 Task: Check the percentage active listings of furnished in the last 5 years.
Action: Mouse moved to (866, 207)
Screenshot: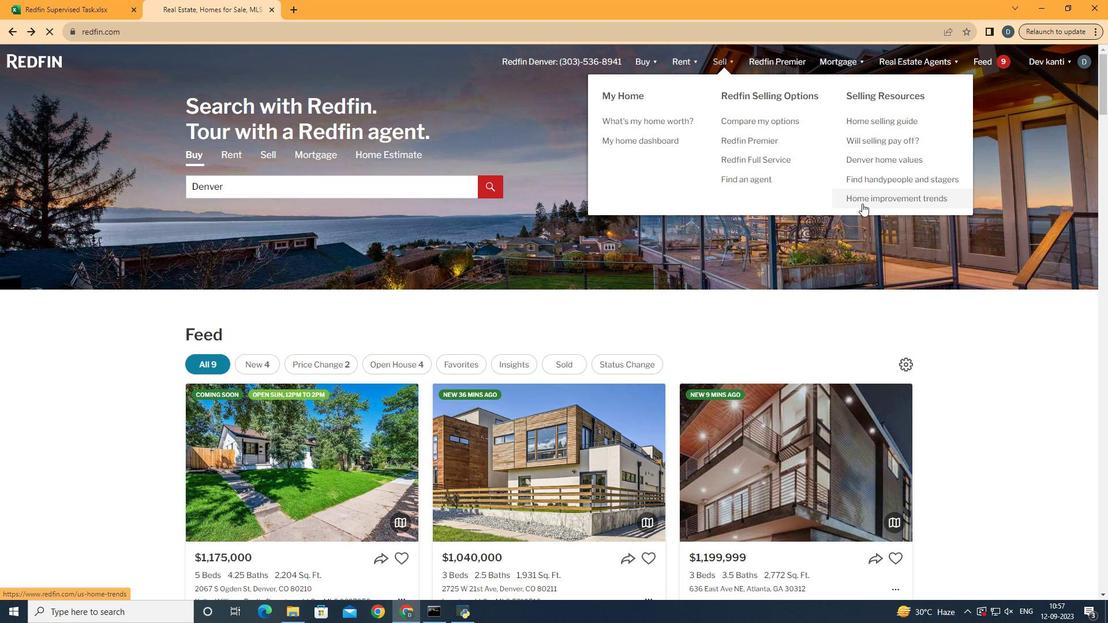 
Action: Mouse pressed left at (866, 207)
Screenshot: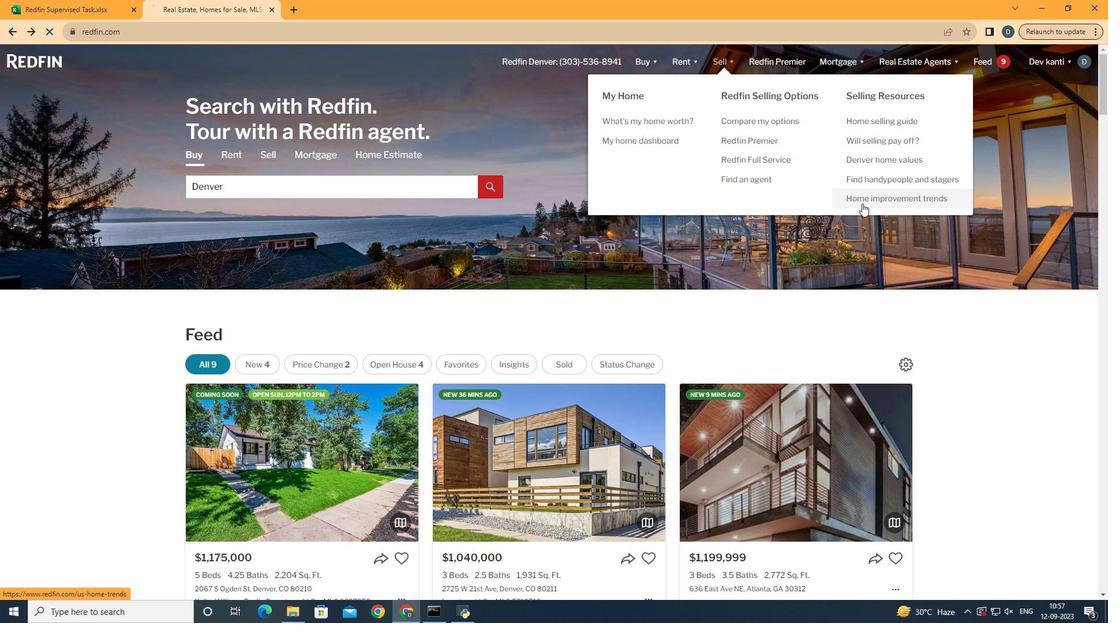 
Action: Mouse moved to (285, 224)
Screenshot: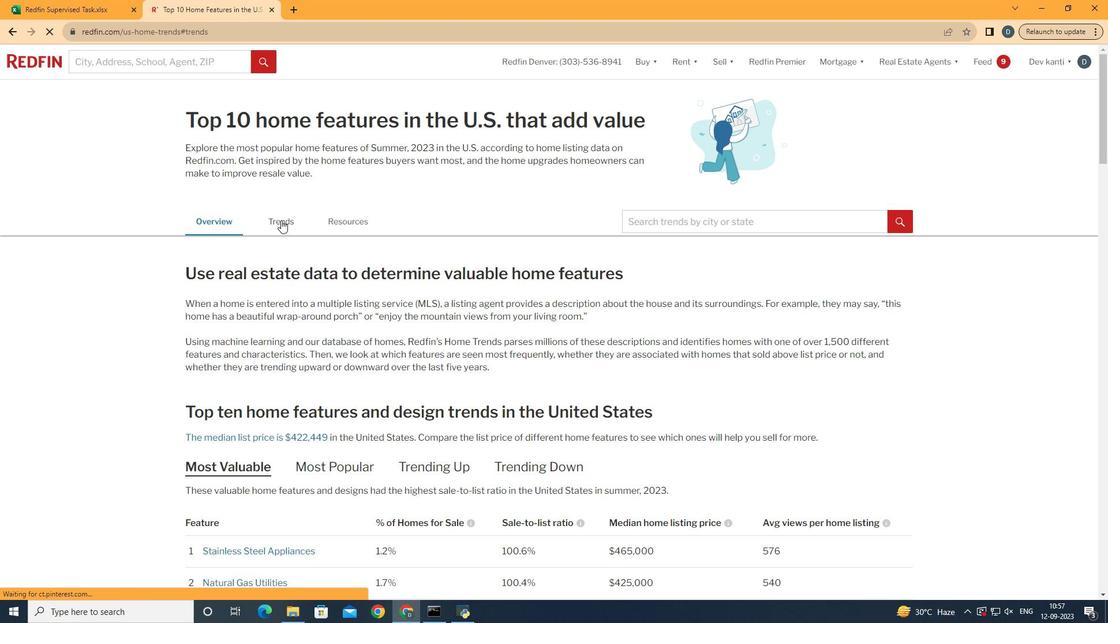 
Action: Mouse pressed left at (285, 224)
Screenshot: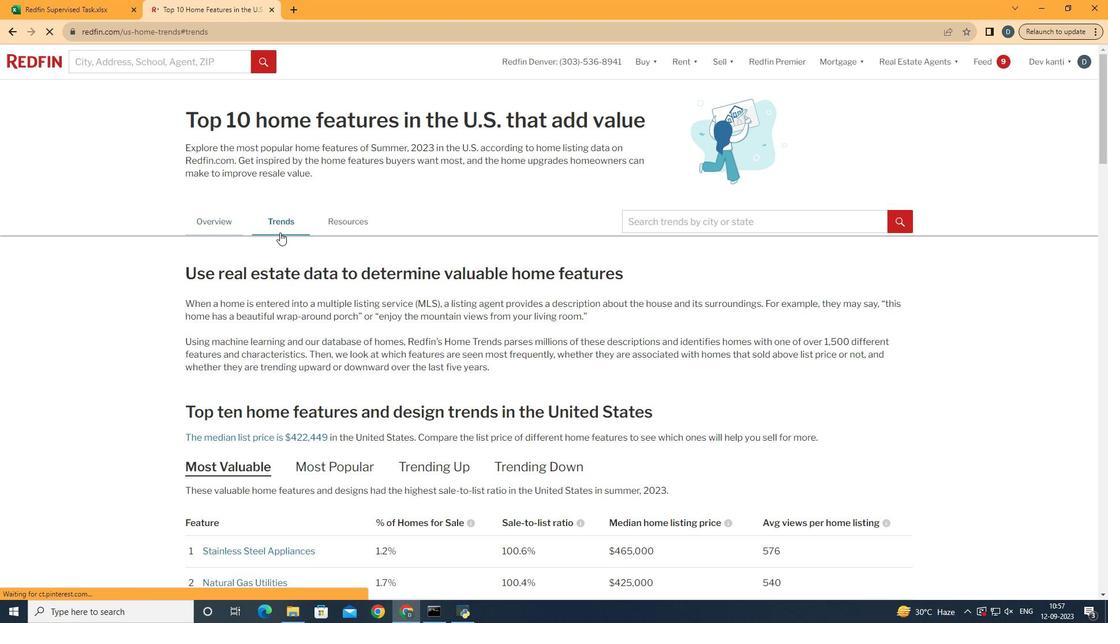 
Action: Mouse moved to (314, 315)
Screenshot: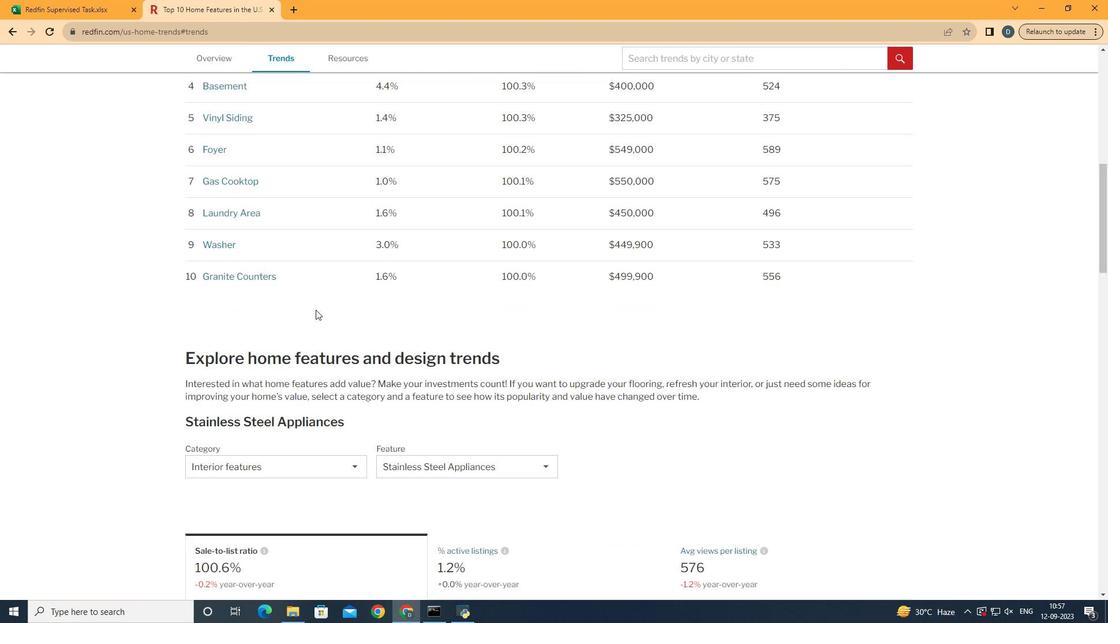 
Action: Mouse scrolled (314, 314) with delta (0, 0)
Screenshot: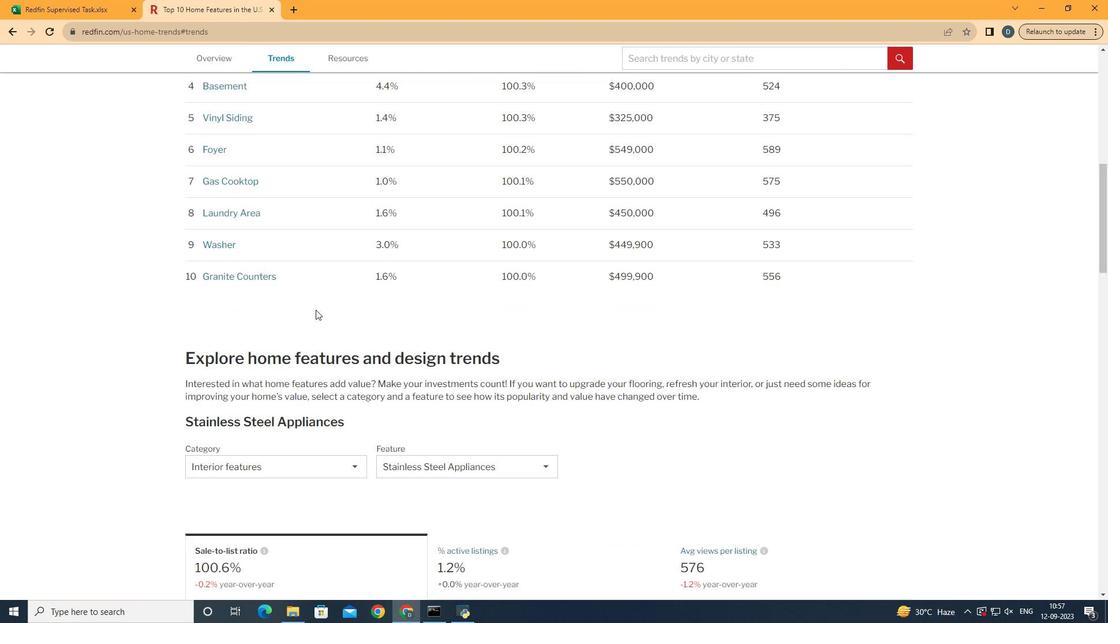 
Action: Mouse moved to (315, 315)
Screenshot: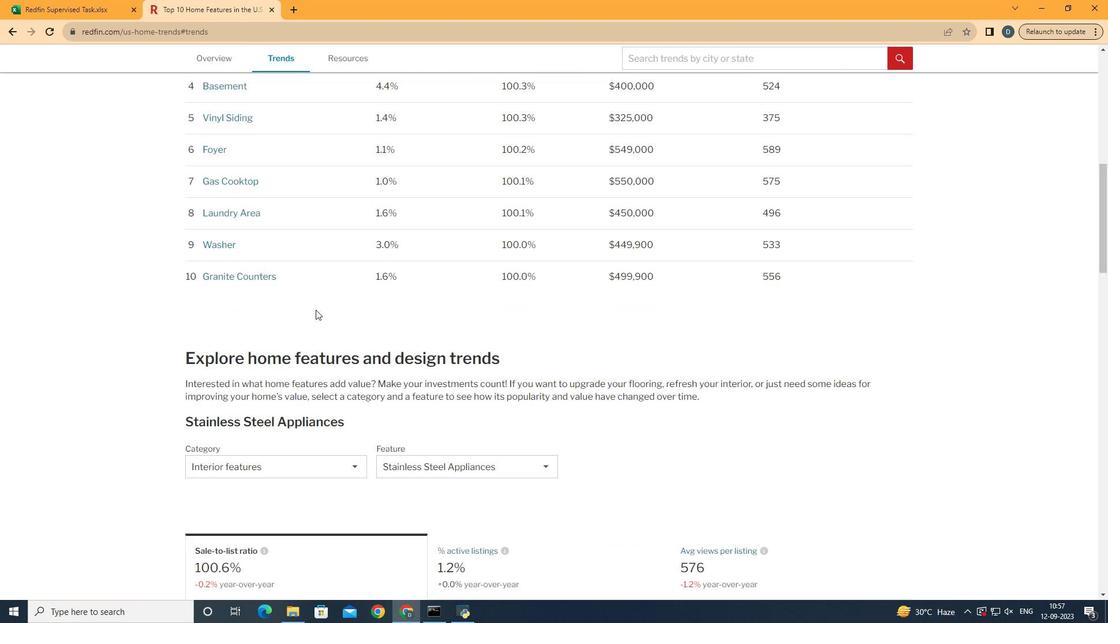 
Action: Mouse scrolled (315, 314) with delta (0, 0)
Screenshot: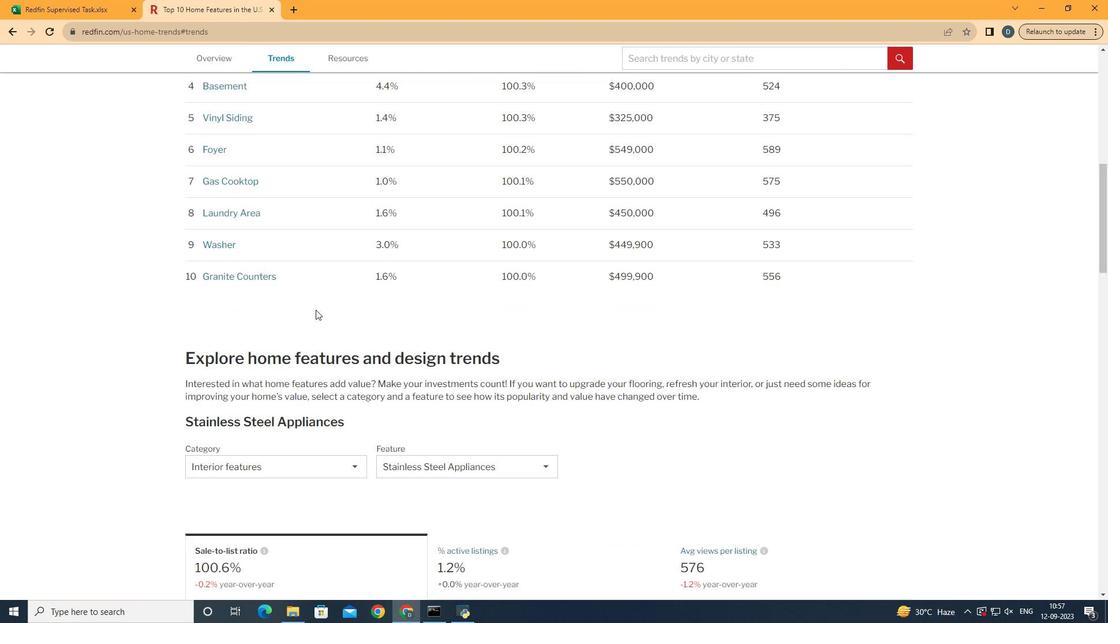 
Action: Mouse scrolled (315, 314) with delta (0, 0)
Screenshot: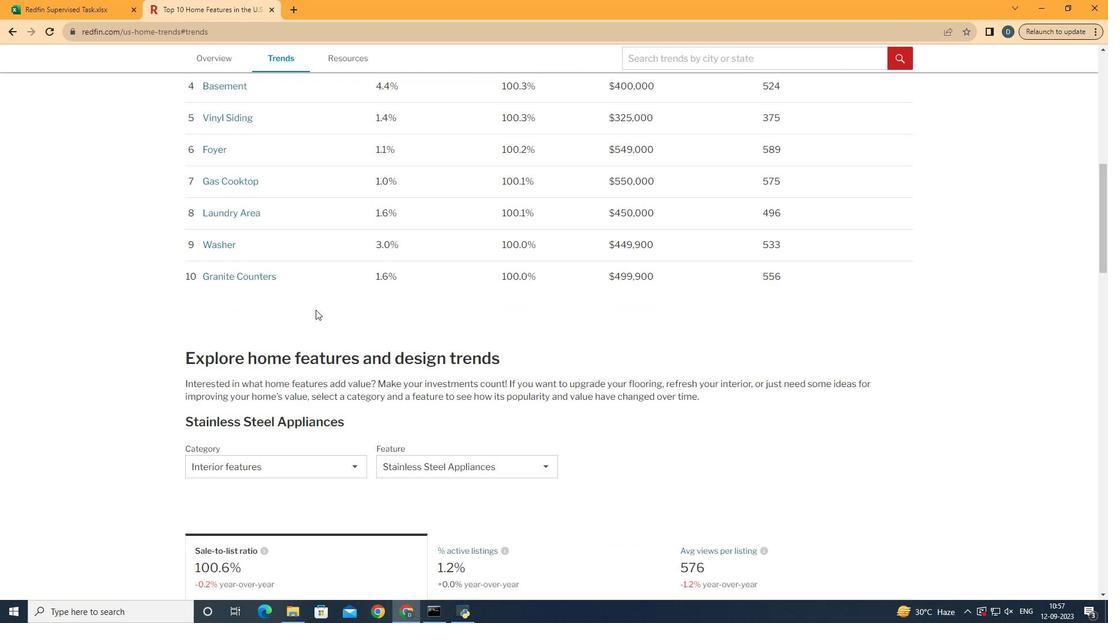 
Action: Mouse moved to (316, 315)
Screenshot: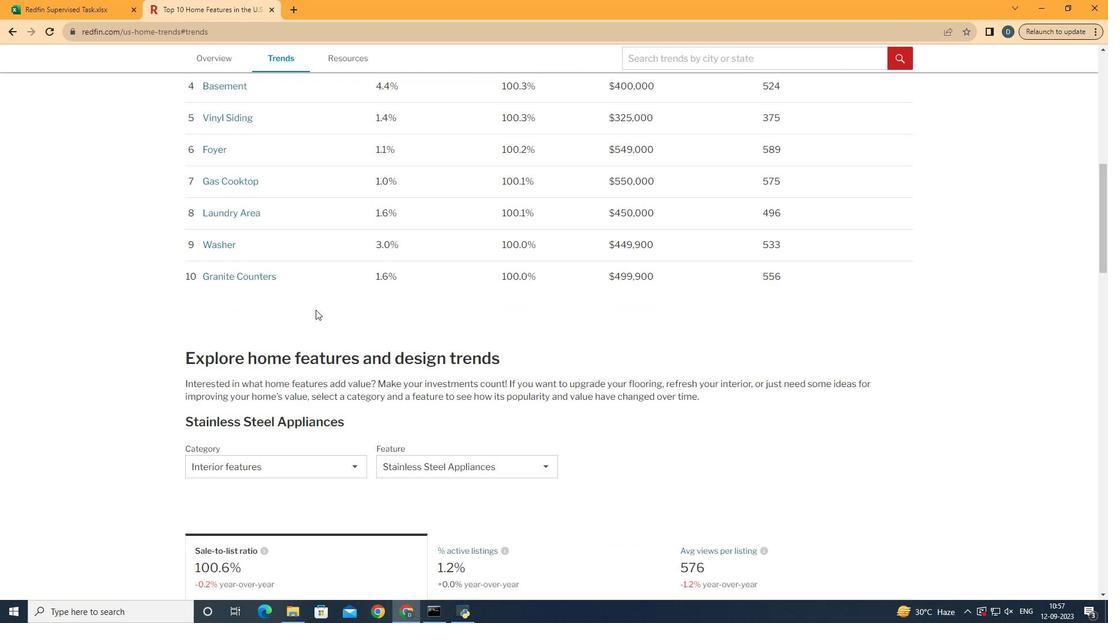 
Action: Mouse scrolled (316, 314) with delta (0, 0)
Screenshot: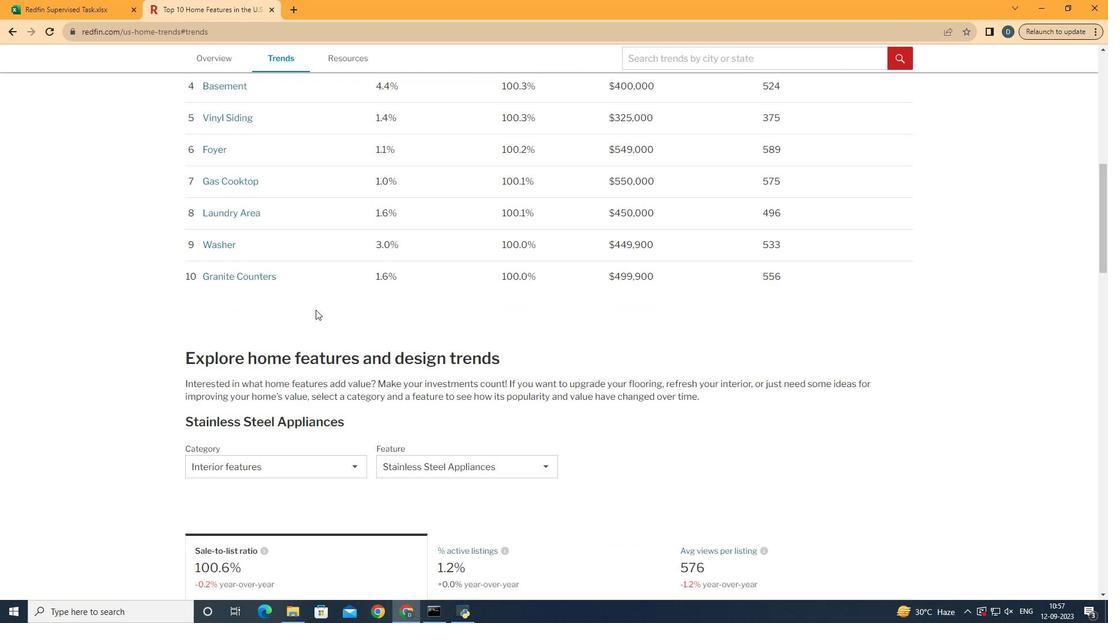 
Action: Mouse moved to (319, 314)
Screenshot: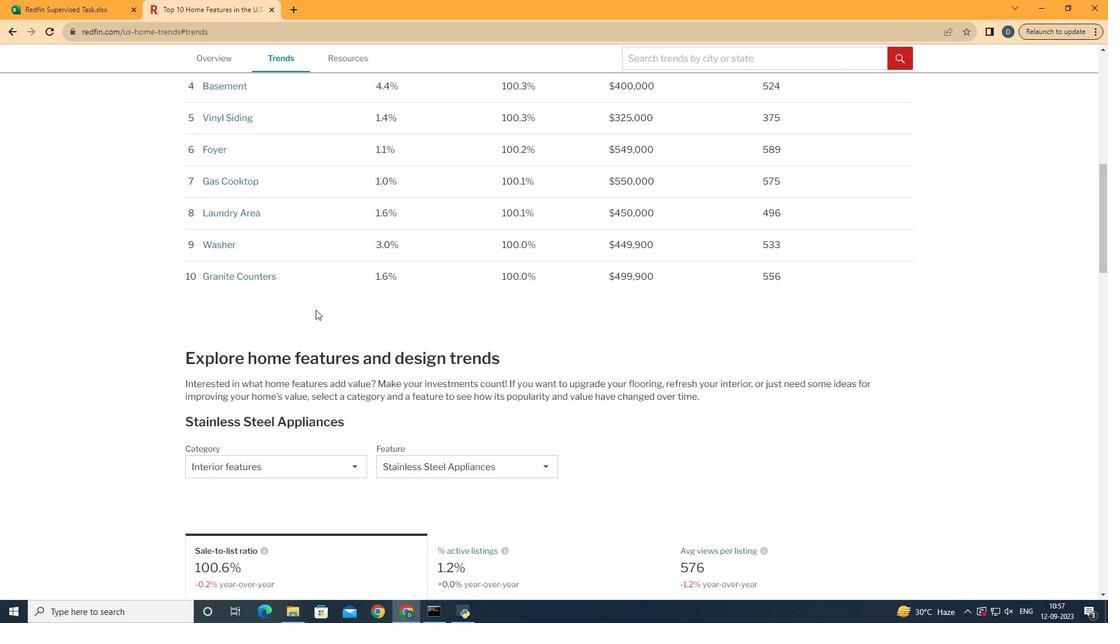 
Action: Mouse scrolled (319, 313) with delta (0, 0)
Screenshot: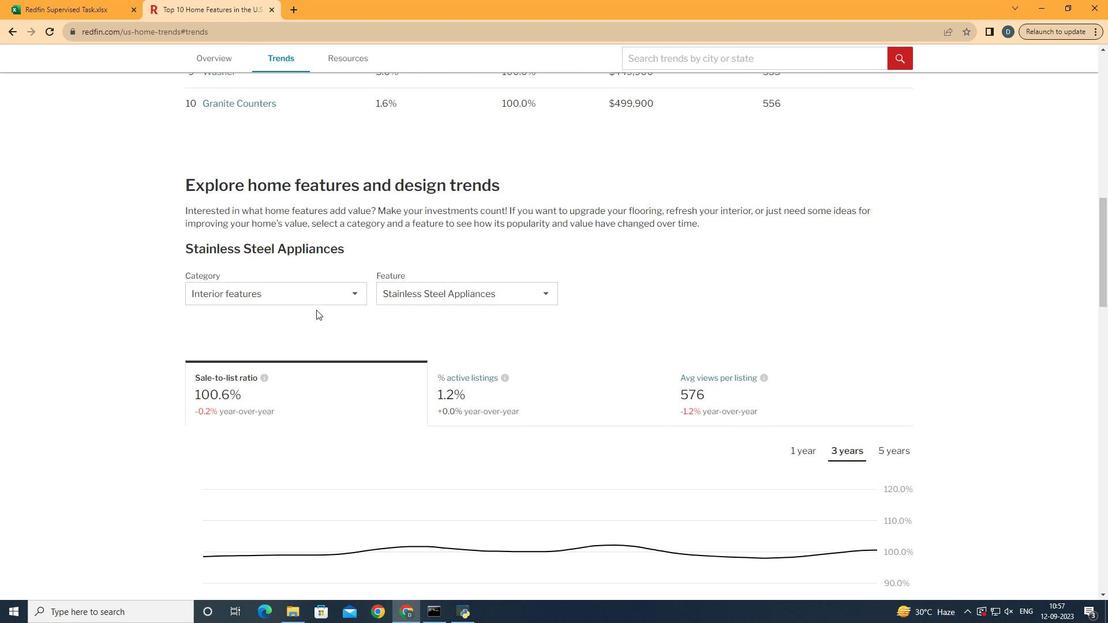 
Action: Mouse scrolled (319, 313) with delta (0, 0)
Screenshot: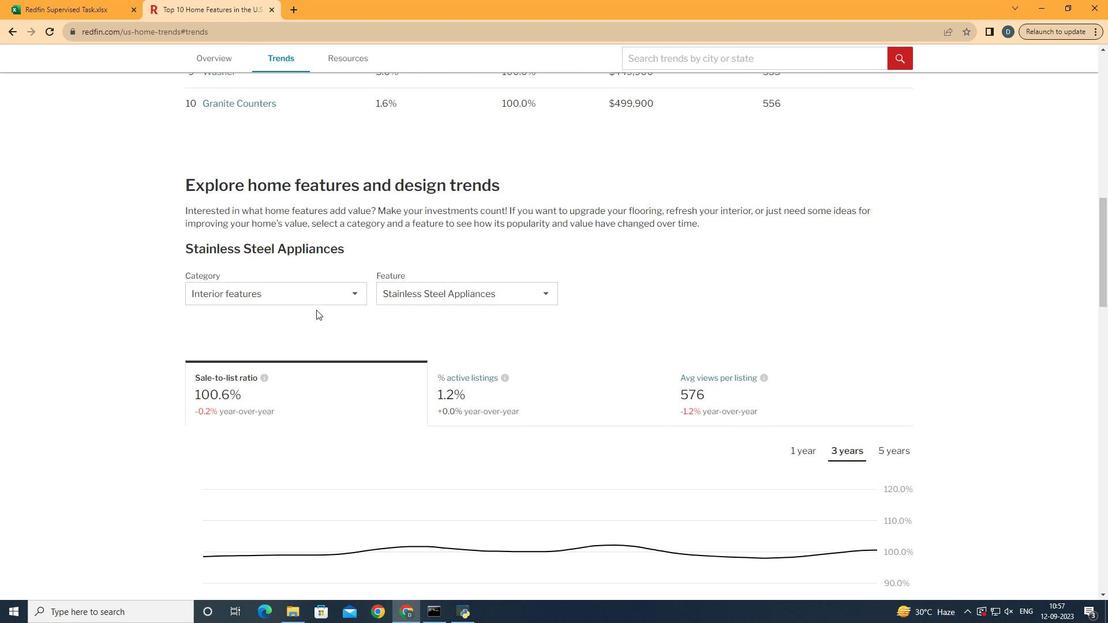 
Action: Mouse scrolled (319, 313) with delta (0, 0)
Screenshot: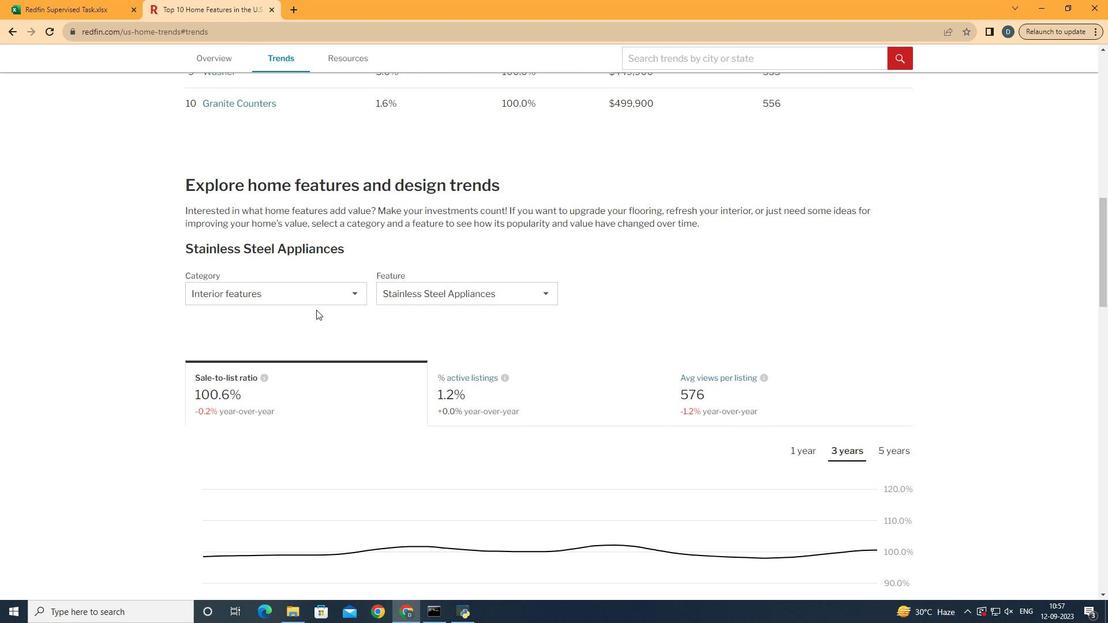 
Action: Mouse moved to (320, 305)
Screenshot: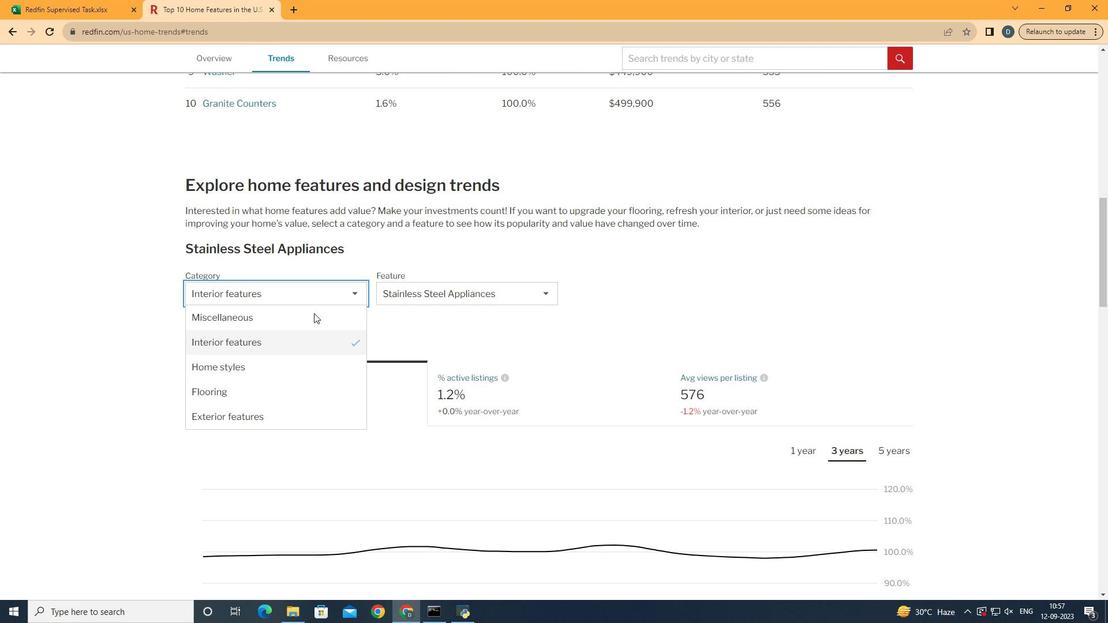 
Action: Mouse pressed left at (320, 305)
Screenshot: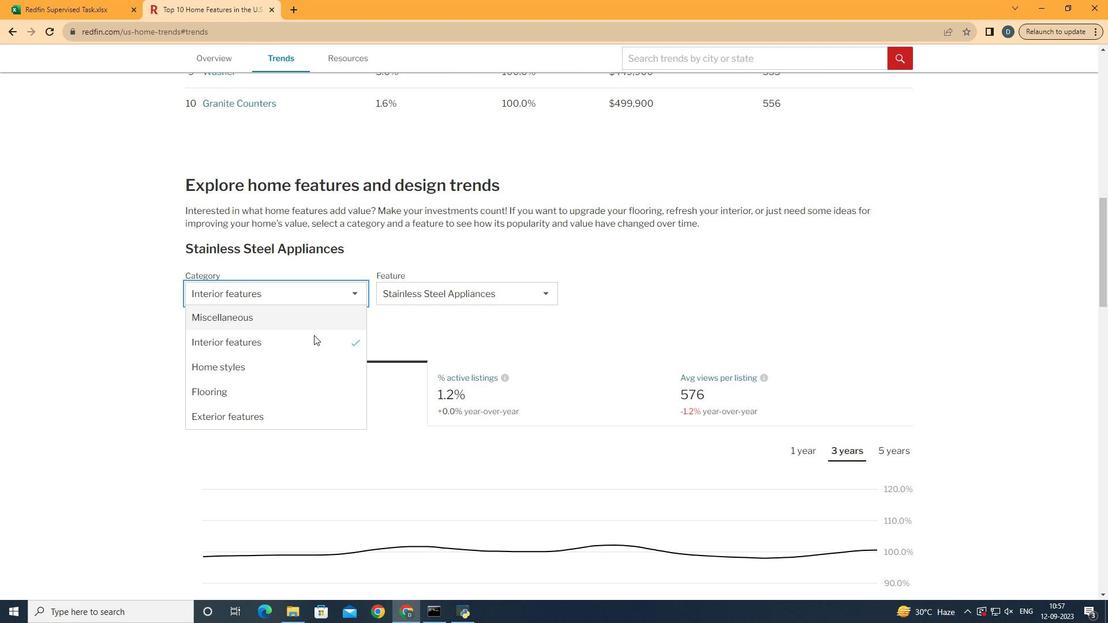 
Action: Mouse moved to (318, 346)
Screenshot: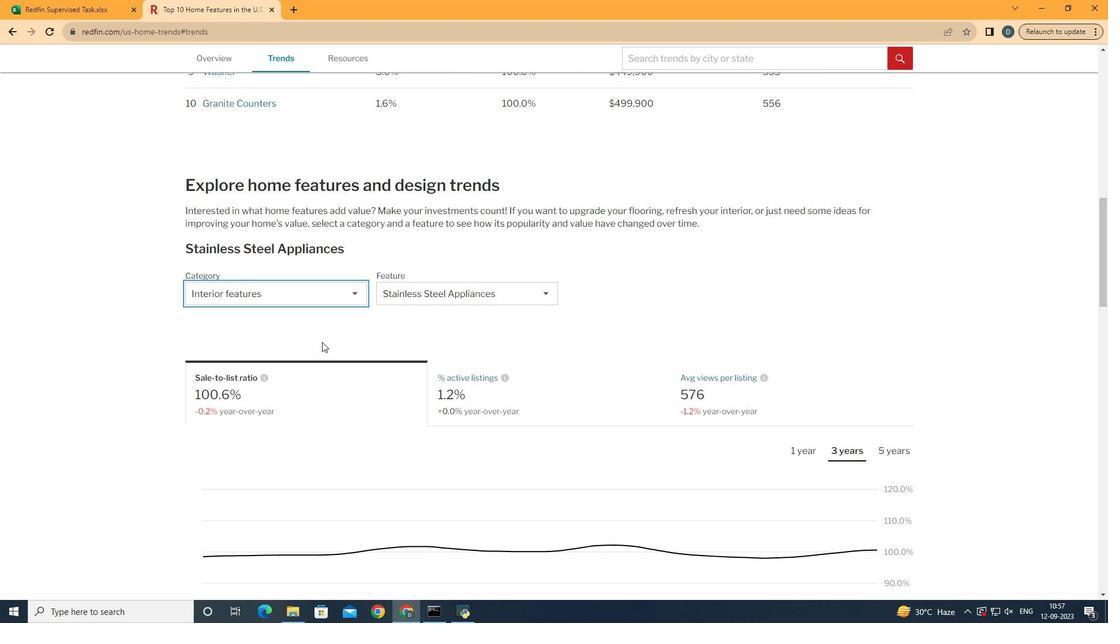 
Action: Mouse pressed left at (318, 346)
Screenshot: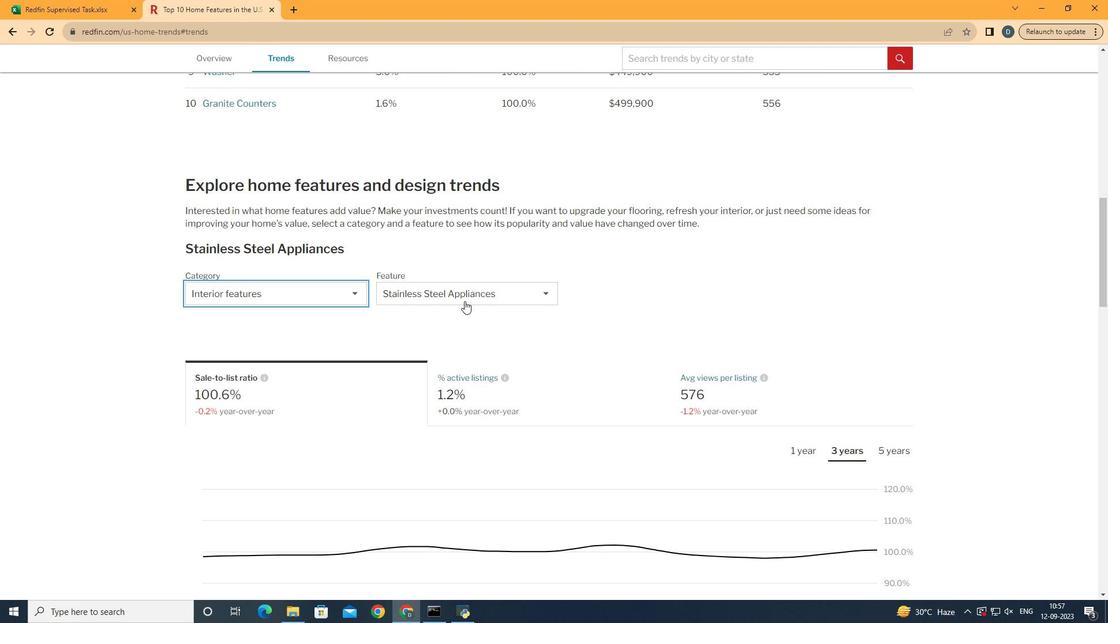 
Action: Mouse moved to (470, 304)
Screenshot: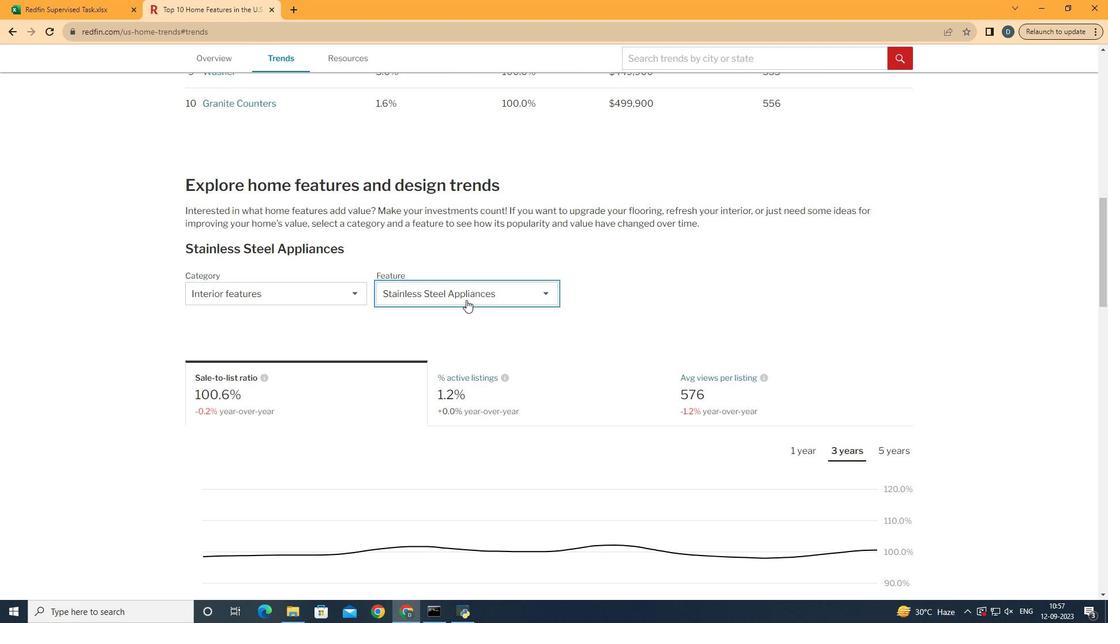 
Action: Mouse pressed left at (470, 304)
Screenshot: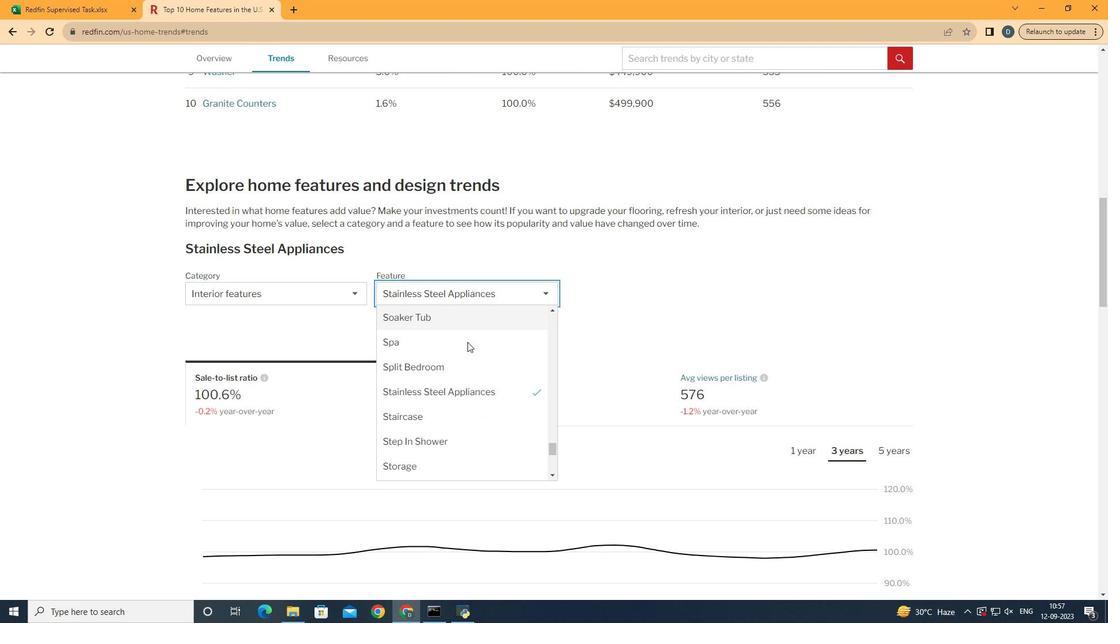 
Action: Mouse moved to (474, 375)
Screenshot: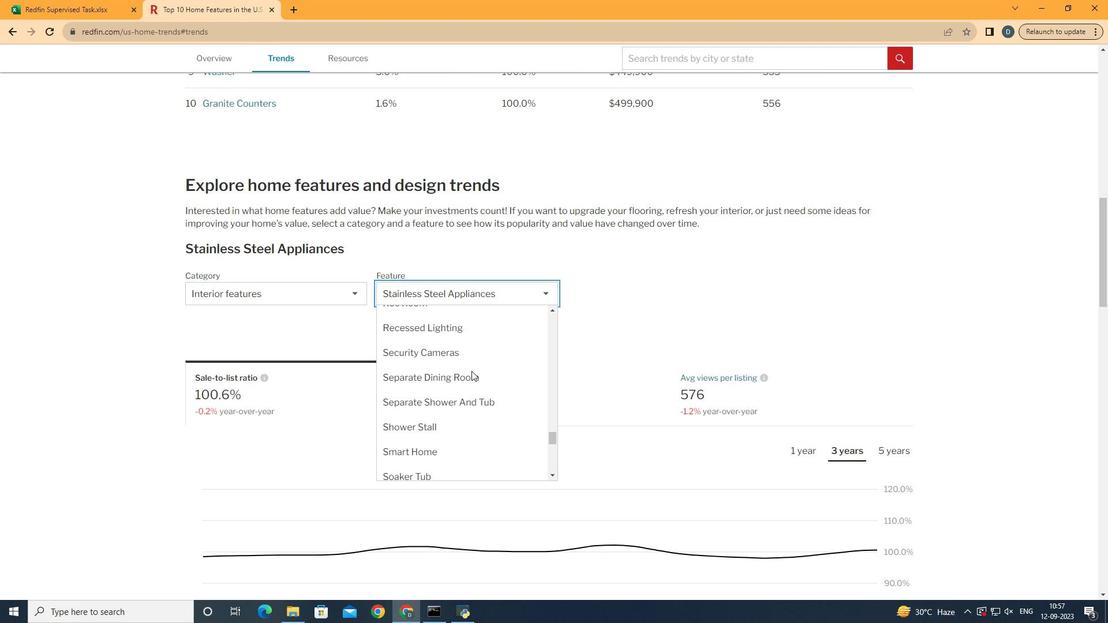 
Action: Mouse scrolled (474, 375) with delta (0, 0)
Screenshot: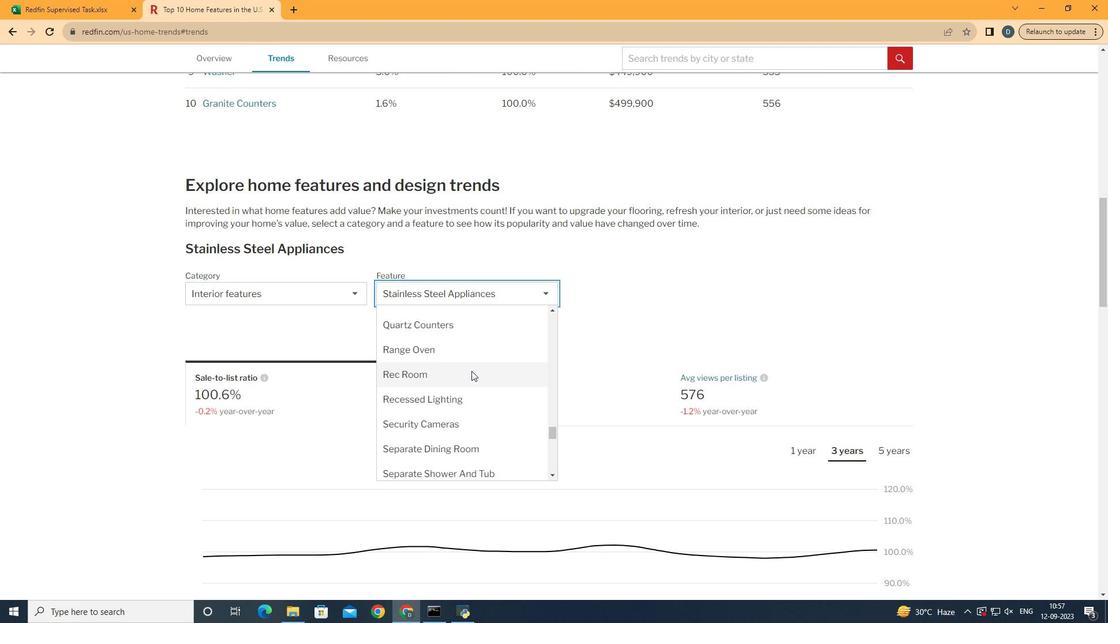 
Action: Mouse scrolled (474, 375) with delta (0, 0)
Screenshot: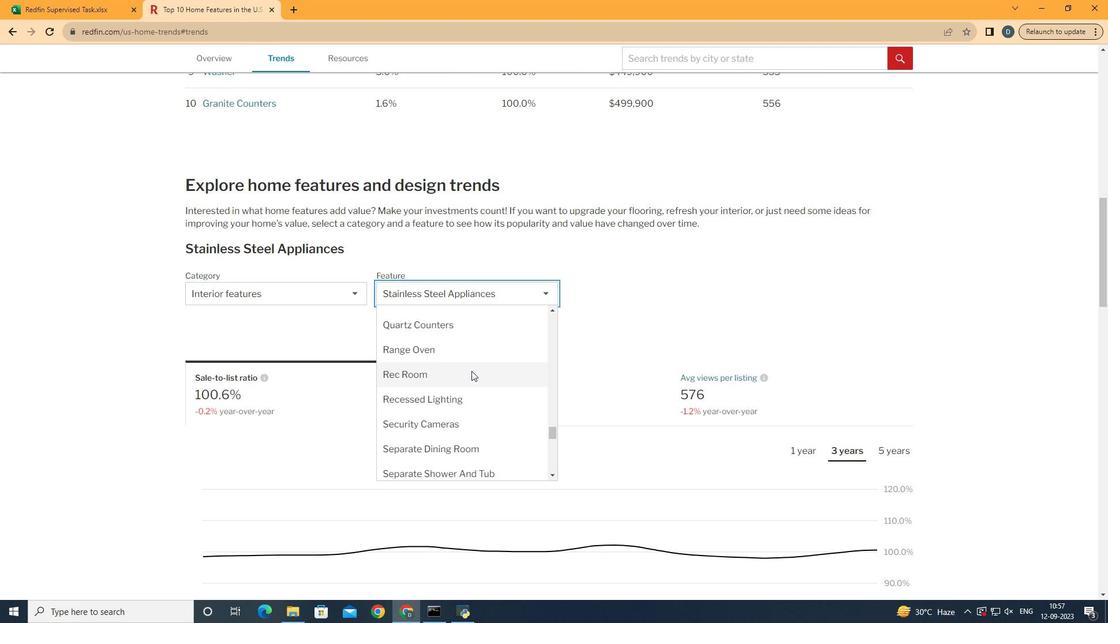
Action: Mouse scrolled (474, 375) with delta (0, 0)
Screenshot: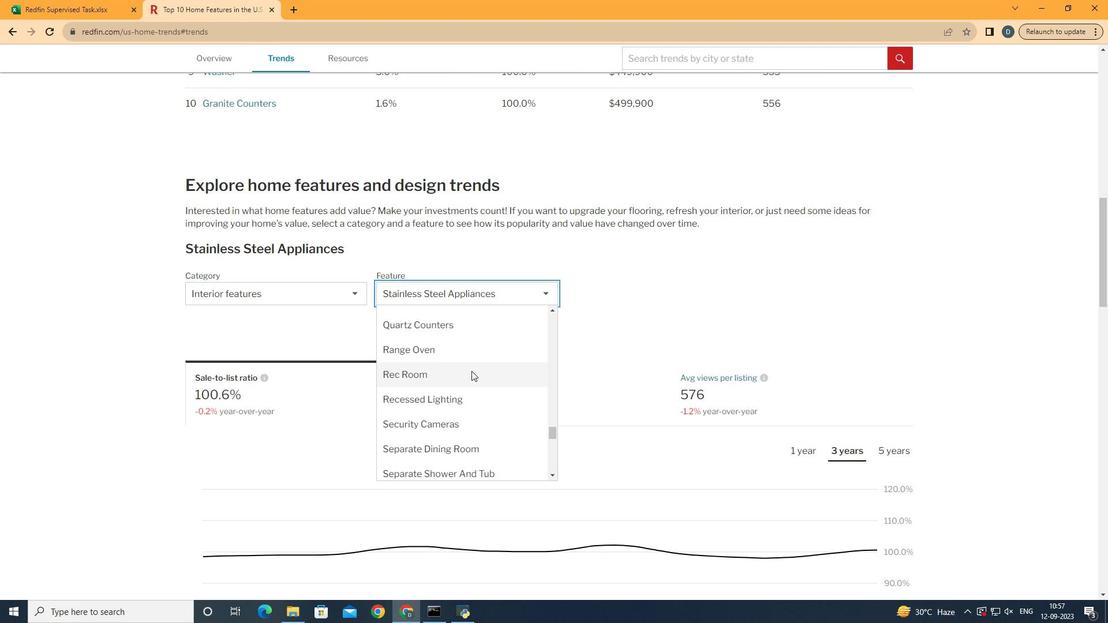 
Action: Mouse scrolled (474, 375) with delta (0, 0)
Screenshot: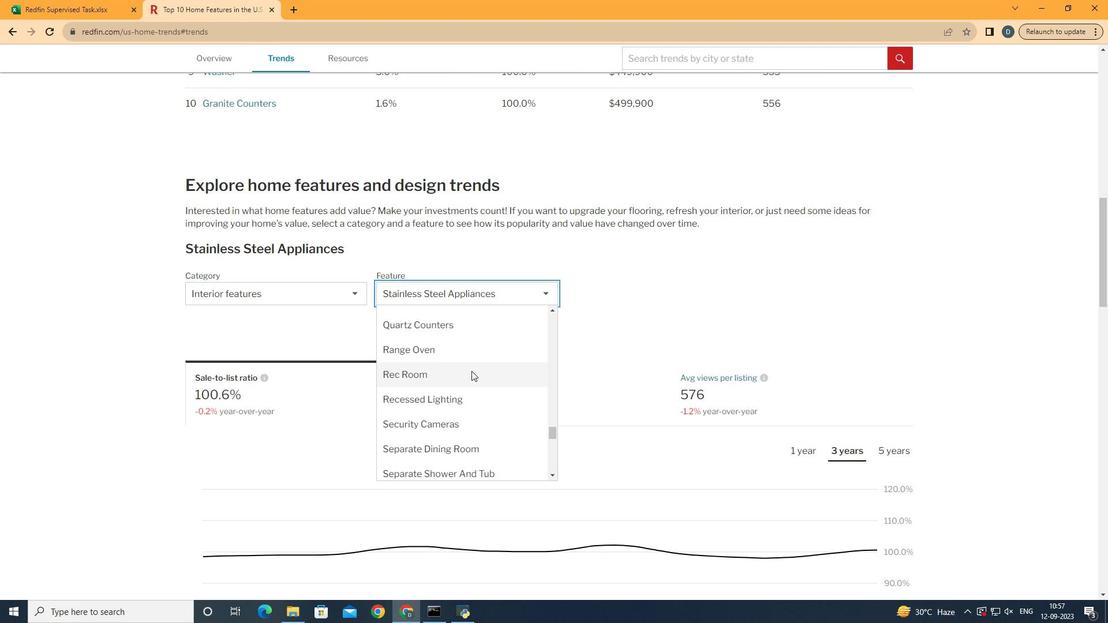 
Action: Mouse moved to (475, 375)
Screenshot: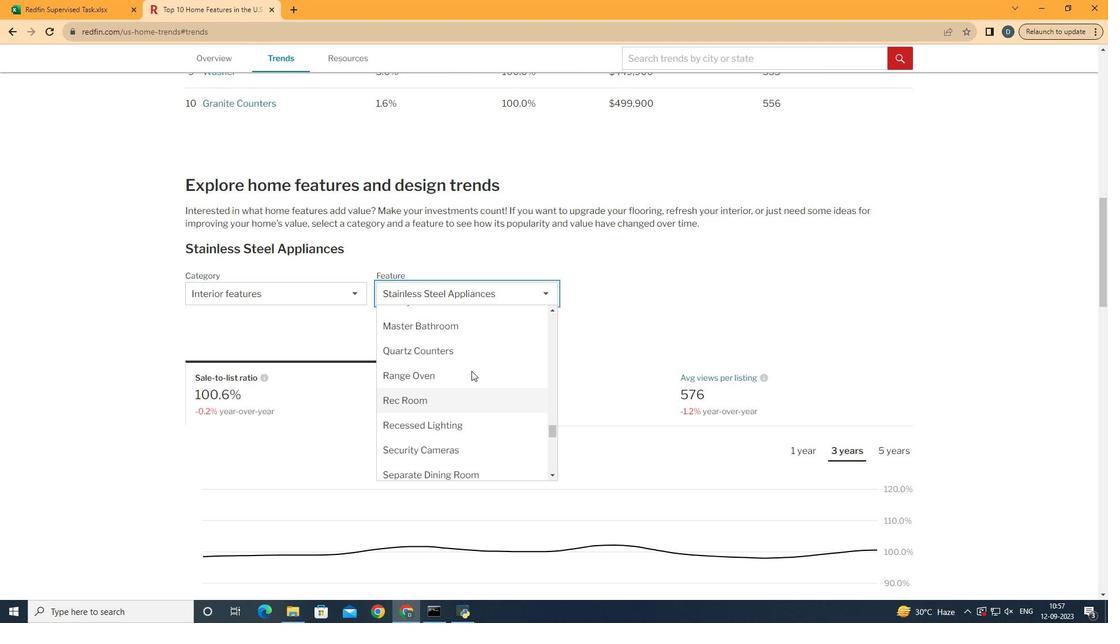
Action: Mouse scrolled (475, 375) with delta (0, 0)
Screenshot: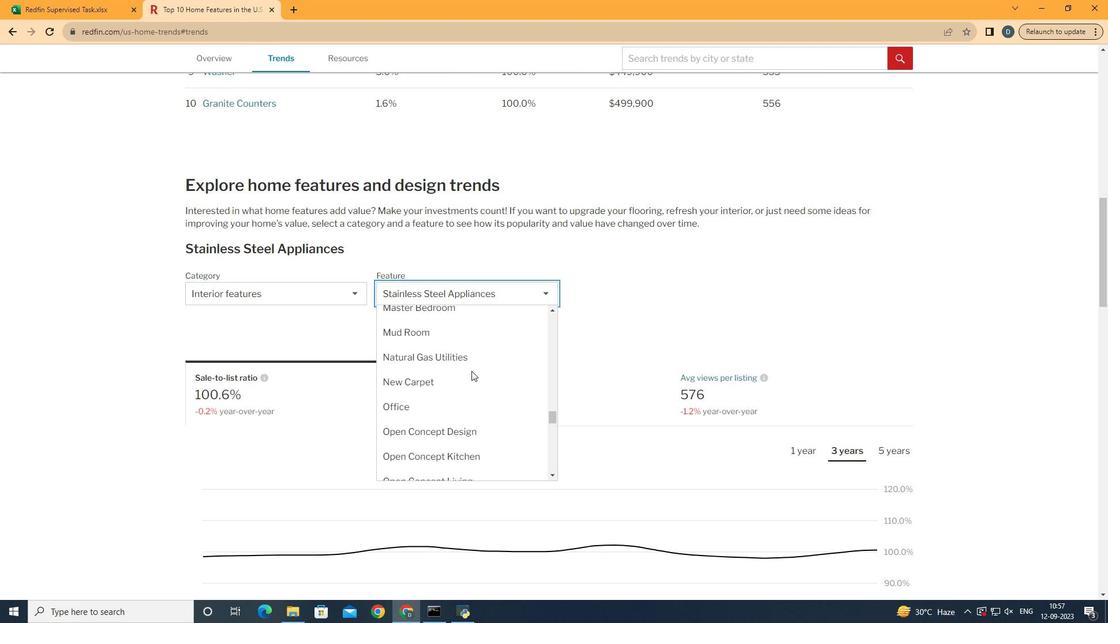 
Action: Mouse scrolled (475, 375) with delta (0, 0)
Screenshot: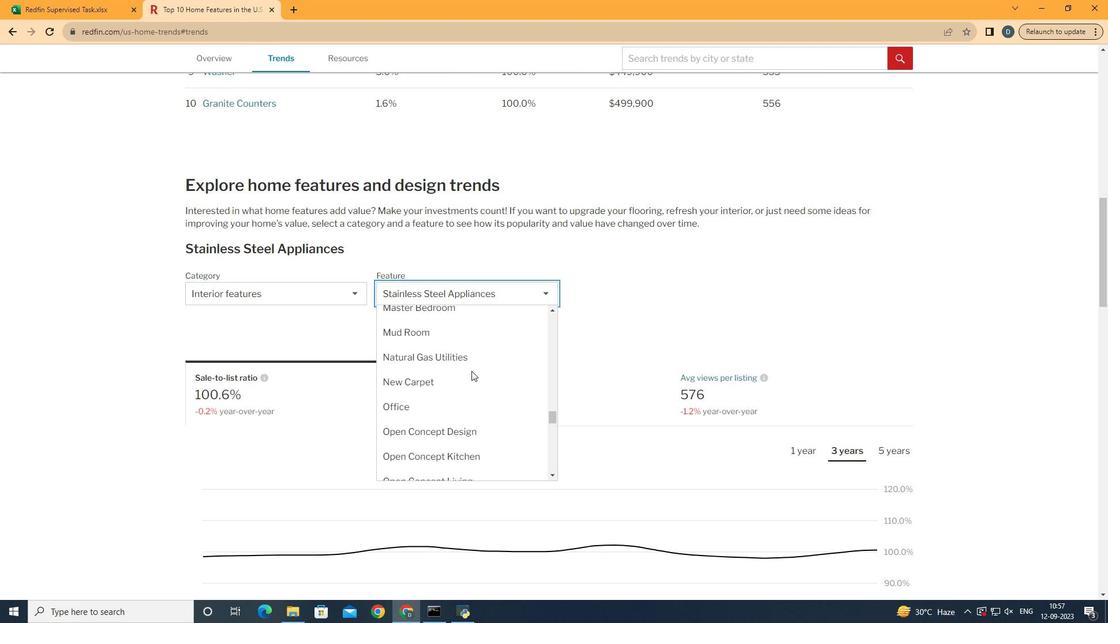 
Action: Mouse scrolled (475, 375) with delta (0, 0)
Screenshot: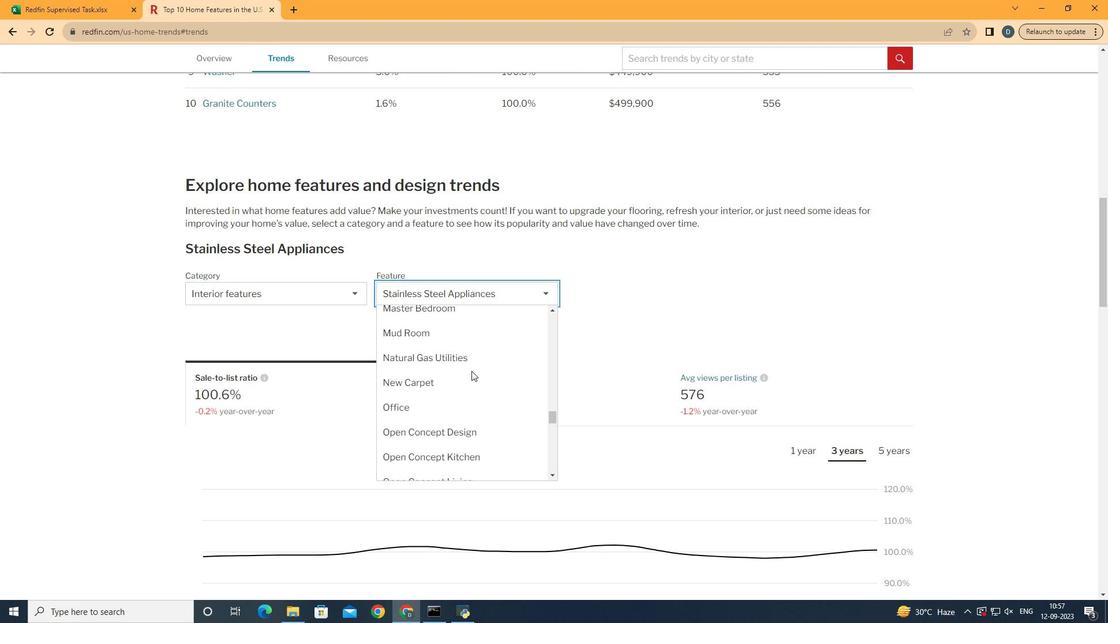 
Action: Mouse scrolled (475, 375) with delta (0, 0)
Screenshot: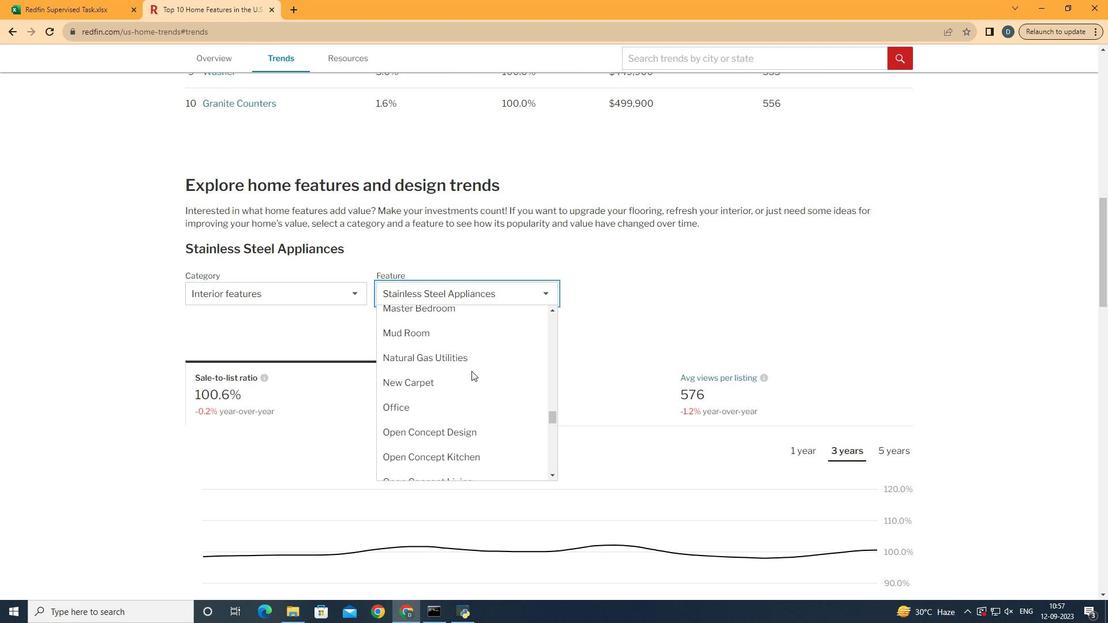
Action: Mouse scrolled (475, 375) with delta (0, 0)
Screenshot: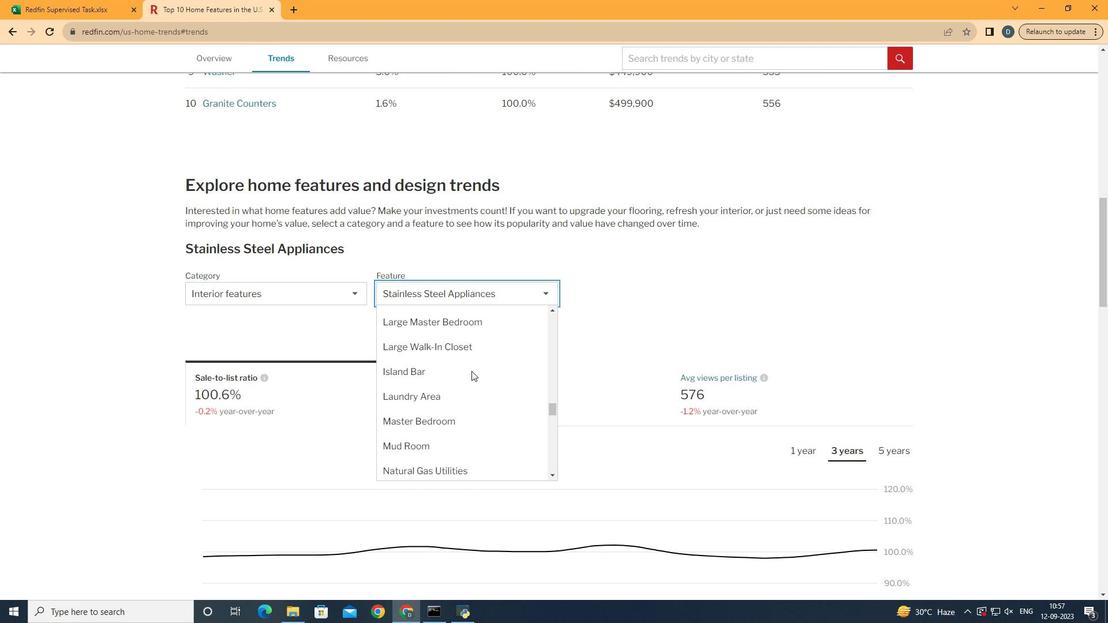 
Action: Mouse scrolled (475, 375) with delta (0, 0)
Screenshot: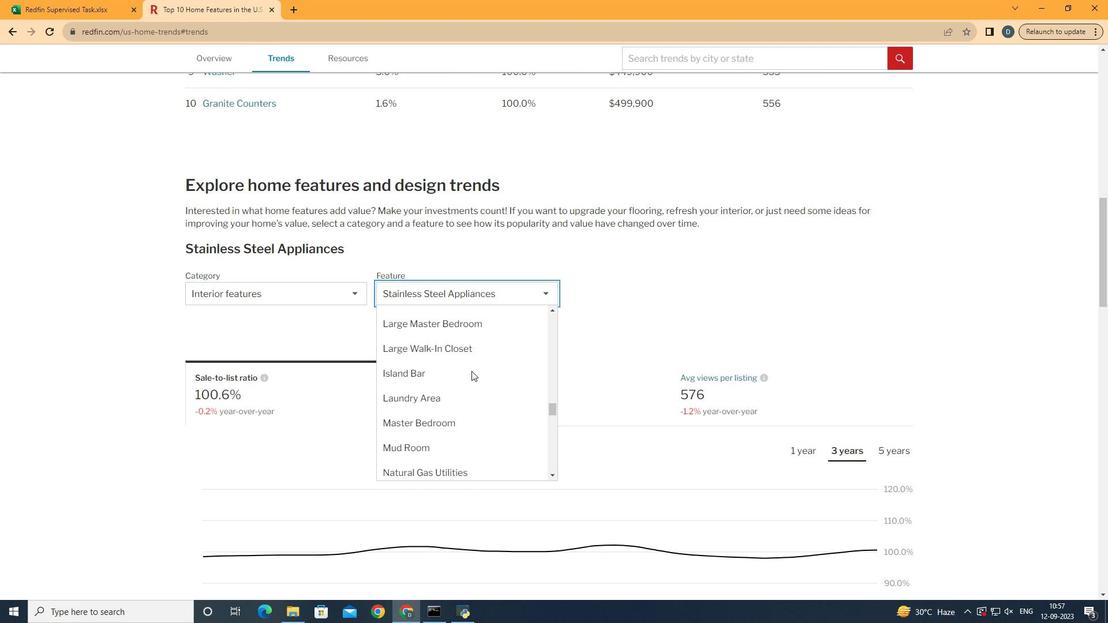 
Action: Mouse moved to (475, 375)
Screenshot: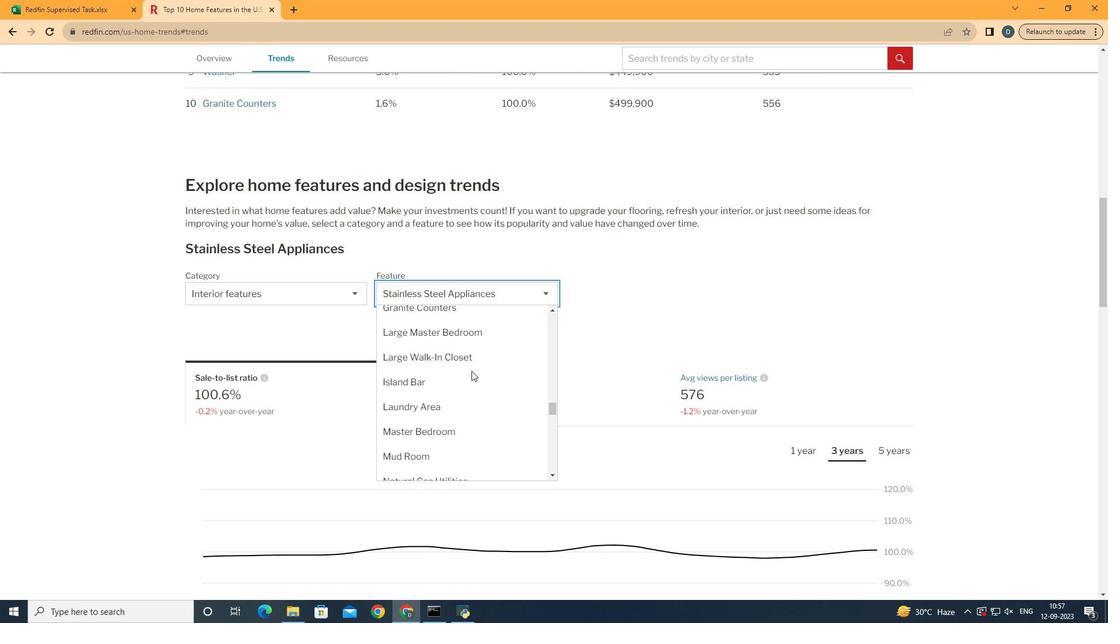 
Action: Mouse scrolled (475, 375) with delta (0, 0)
Screenshot: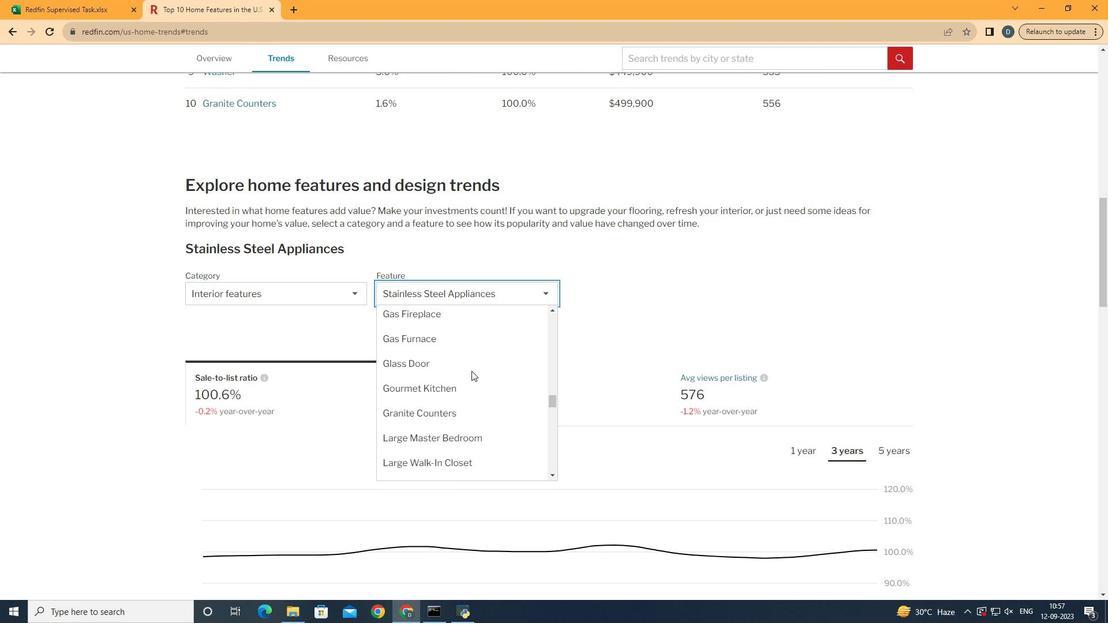
Action: Mouse scrolled (475, 375) with delta (0, 0)
Screenshot: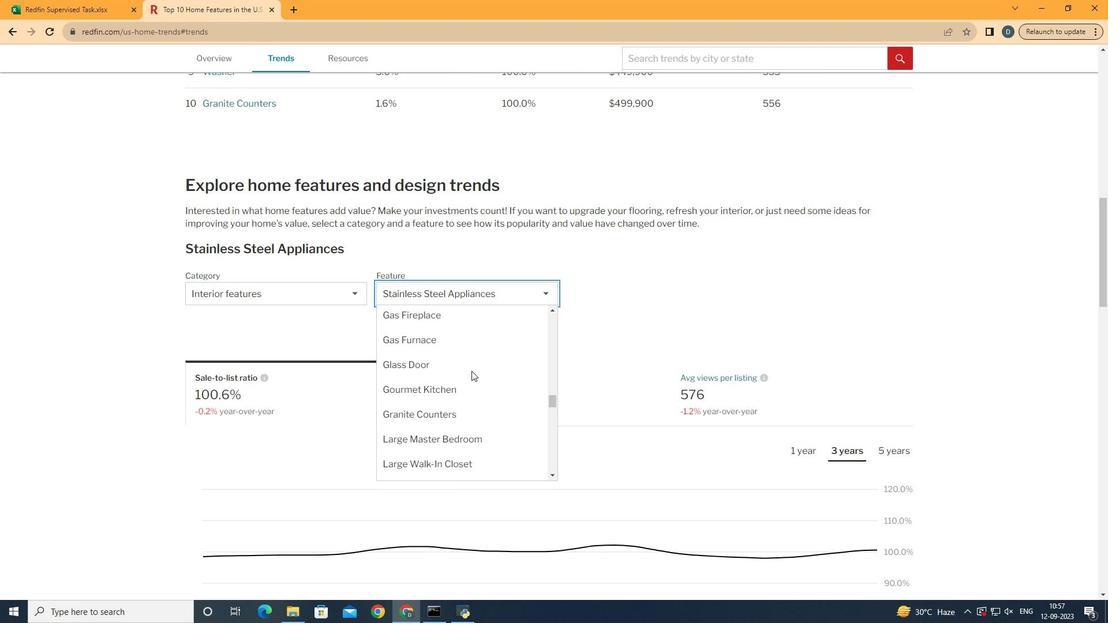 
Action: Mouse scrolled (475, 375) with delta (0, 0)
Screenshot: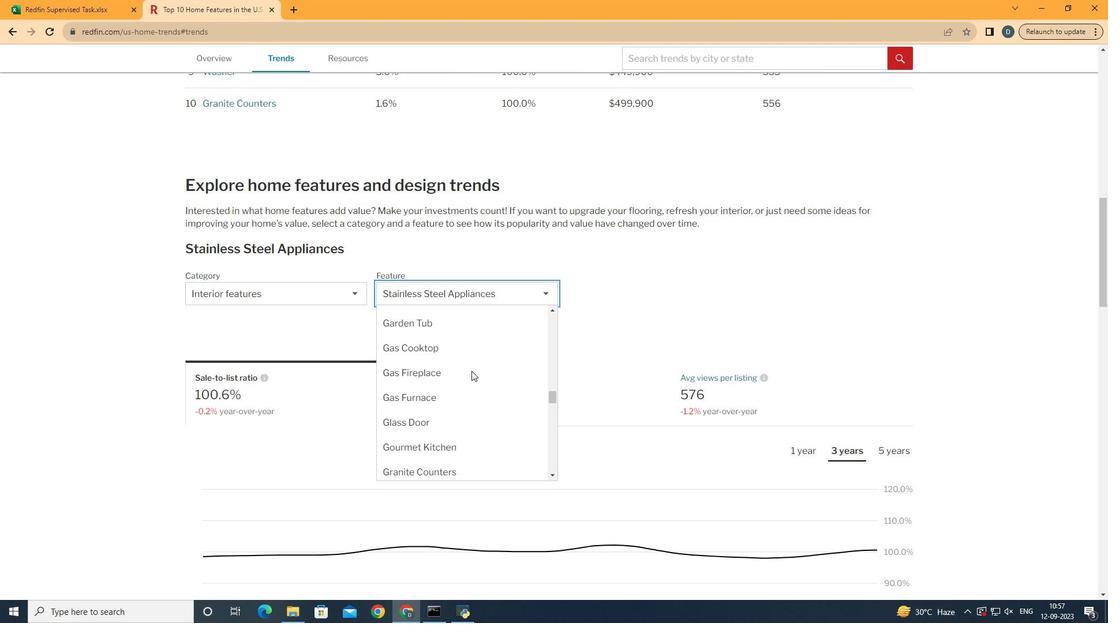 
Action: Mouse scrolled (475, 375) with delta (0, 0)
Screenshot: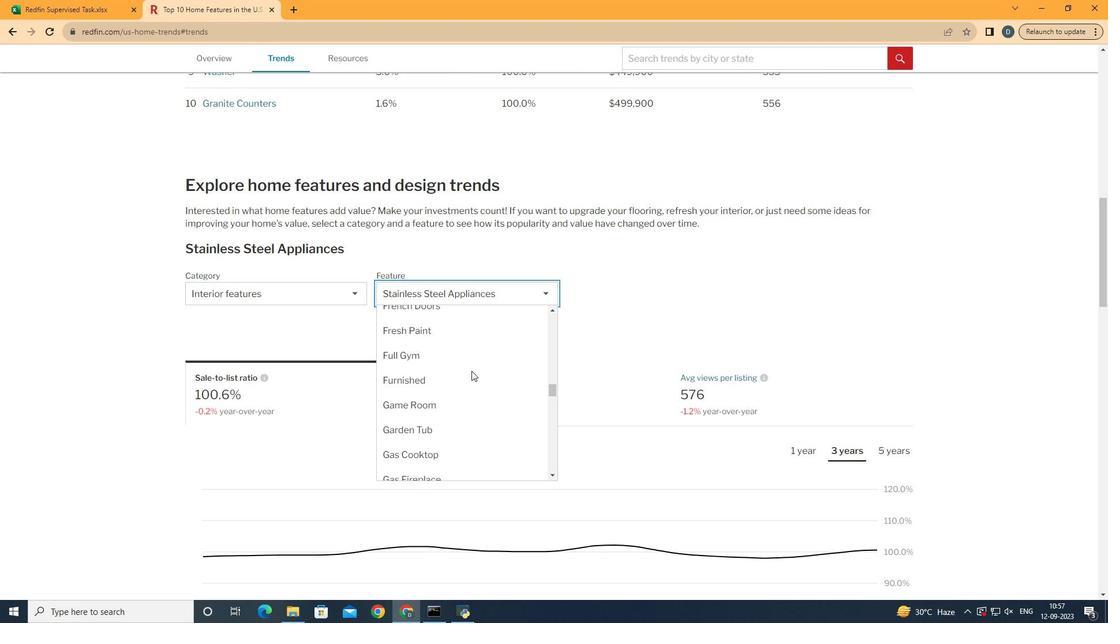 
Action: Mouse scrolled (475, 375) with delta (0, 0)
Screenshot: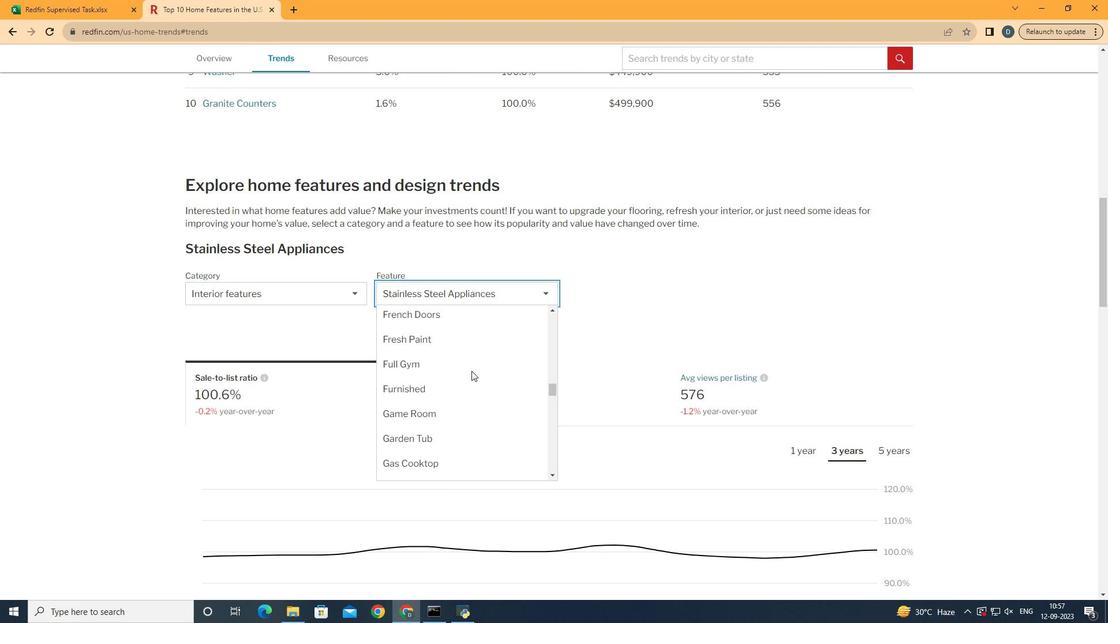 
Action: Mouse scrolled (475, 375) with delta (0, 0)
Screenshot: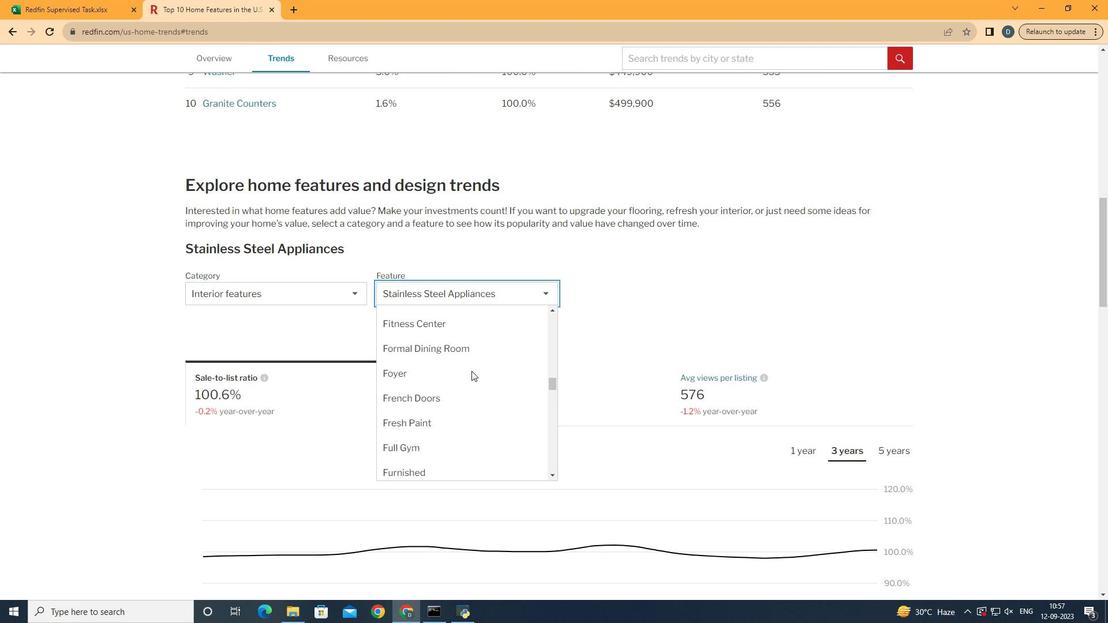 
Action: Mouse scrolled (475, 375) with delta (0, 0)
Screenshot: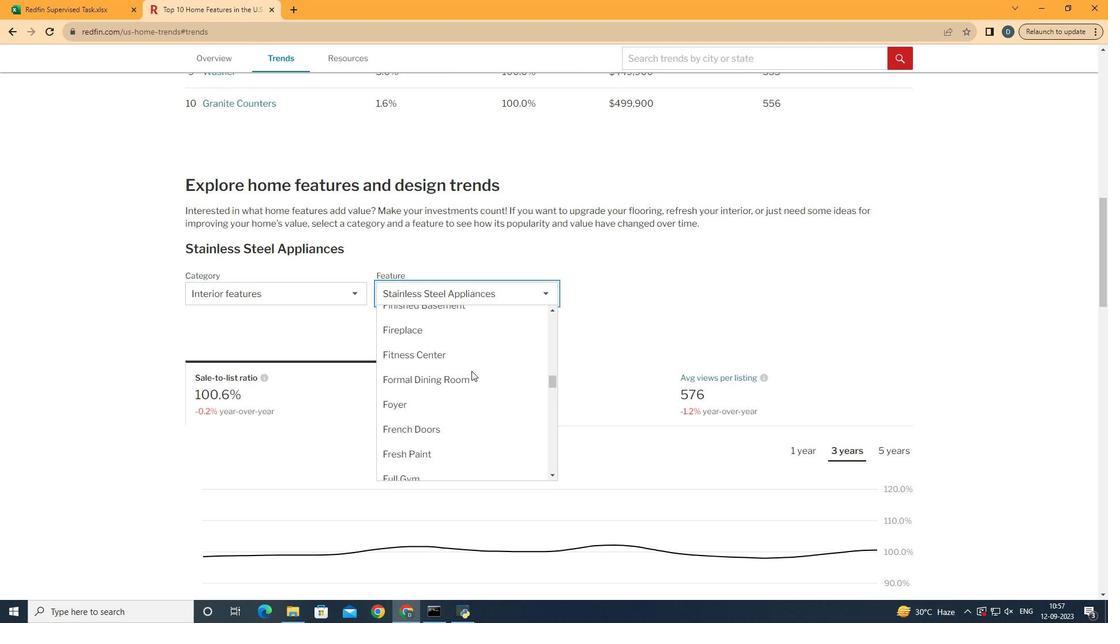 
Action: Mouse moved to (469, 424)
Screenshot: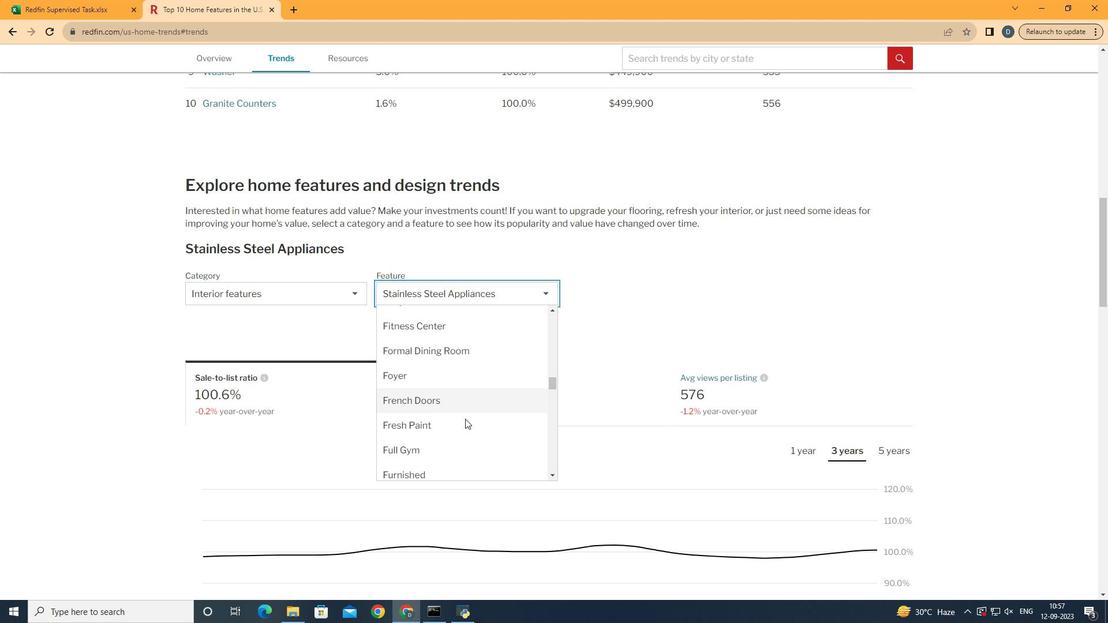 
Action: Mouse scrolled (469, 423) with delta (0, 0)
Screenshot: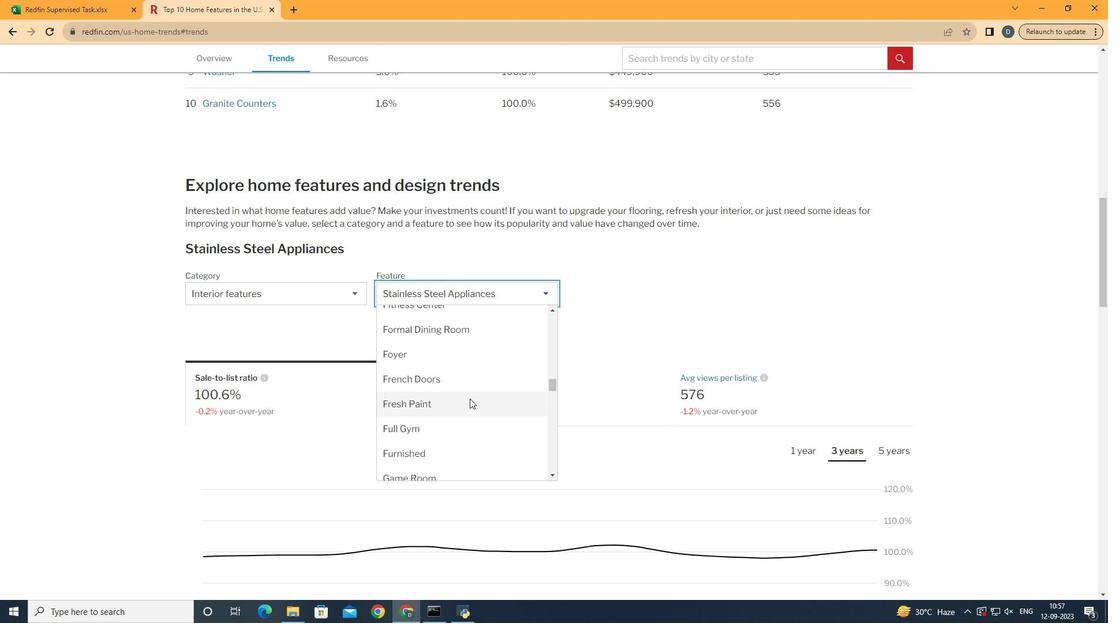 
Action: Mouse moved to (475, 387)
Screenshot: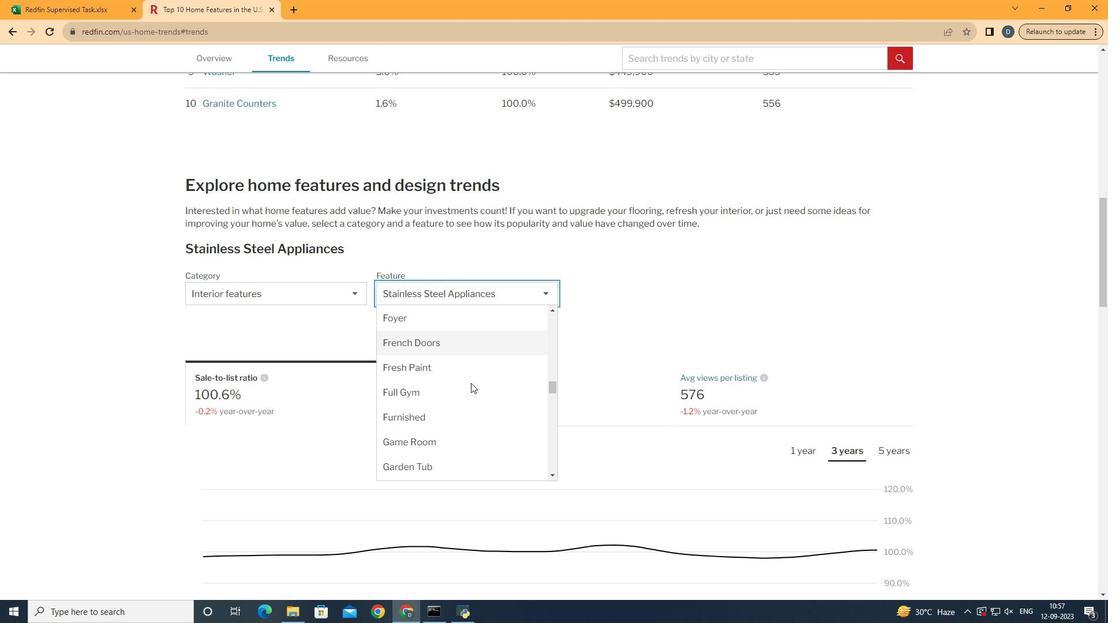 
Action: Mouse scrolled (475, 386) with delta (0, 0)
Screenshot: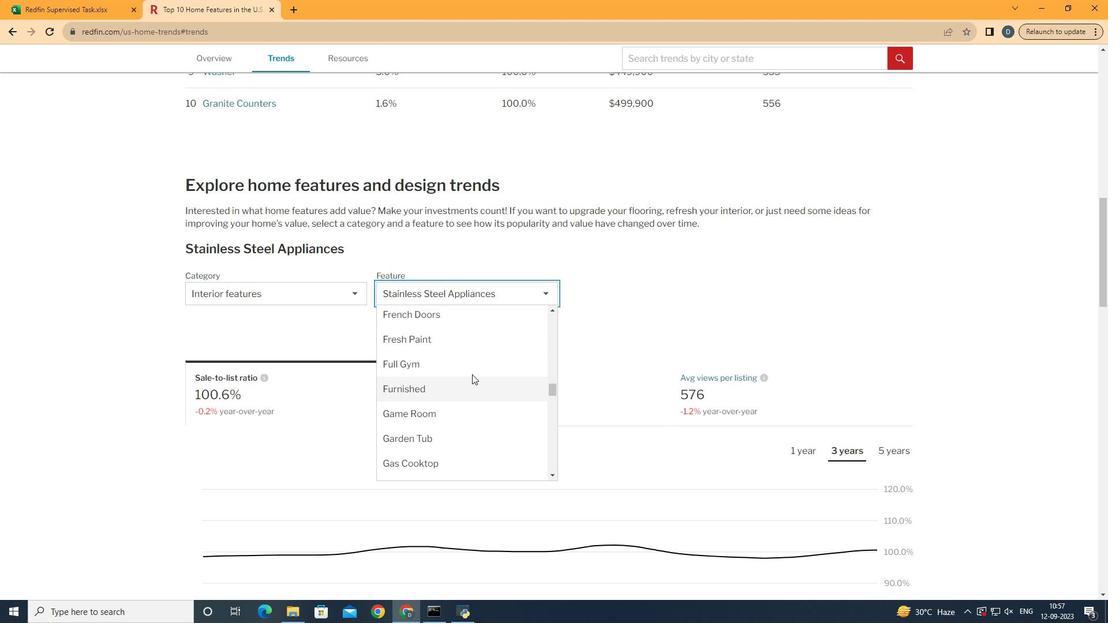 
Action: Mouse moved to (465, 394)
Screenshot: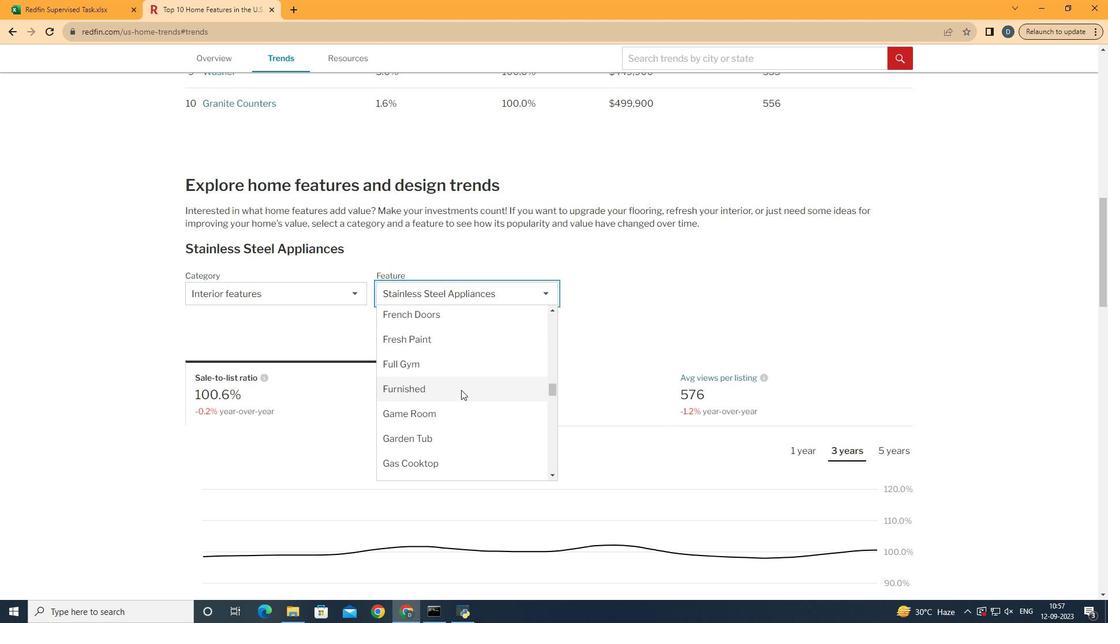 
Action: Mouse pressed left at (465, 394)
Screenshot: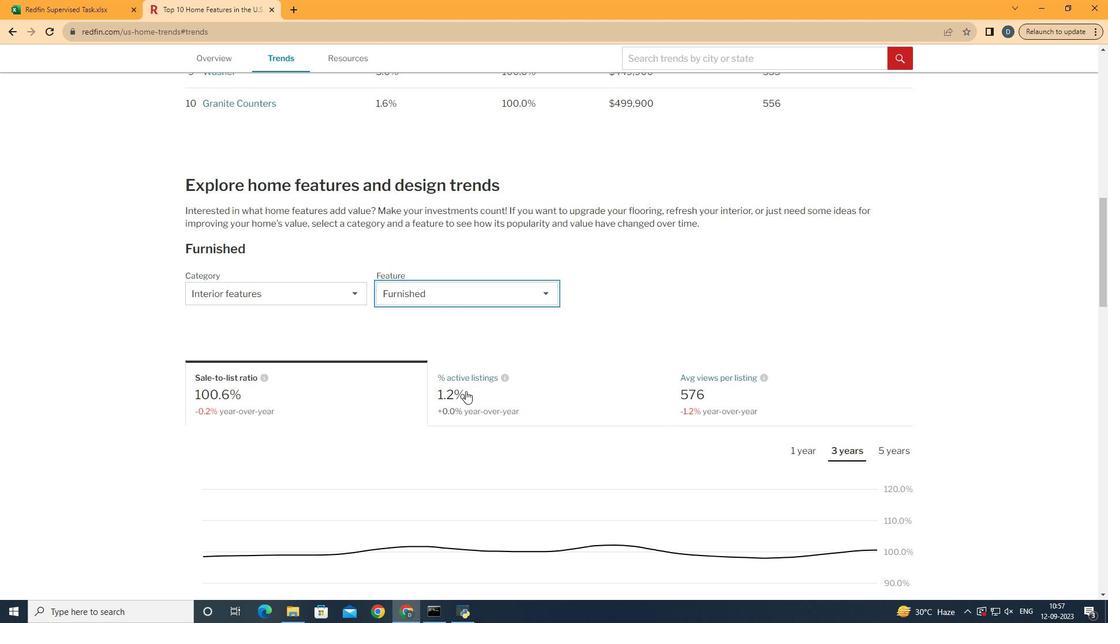 
Action: Mouse moved to (614, 401)
Screenshot: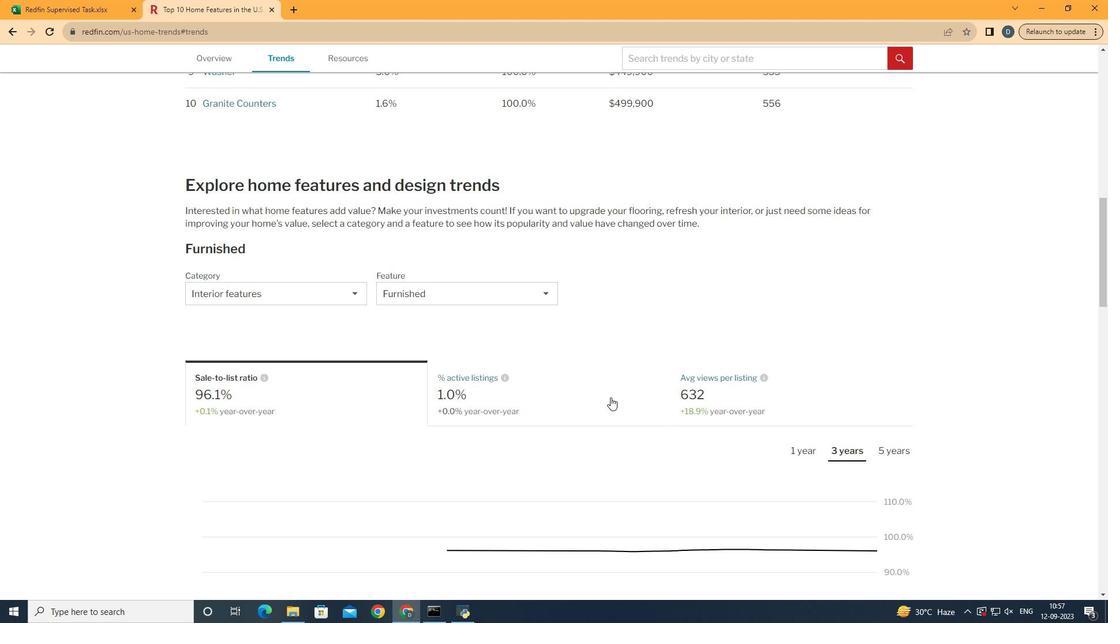 
Action: Mouse pressed left at (614, 401)
Screenshot: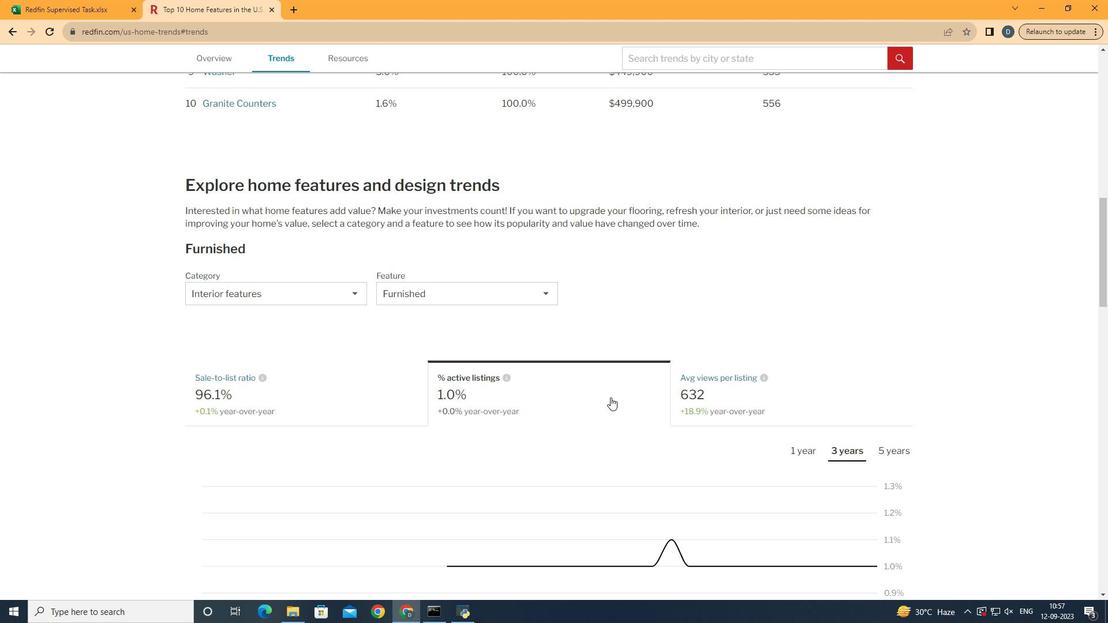 
Action: Mouse scrolled (614, 401) with delta (0, 0)
Screenshot: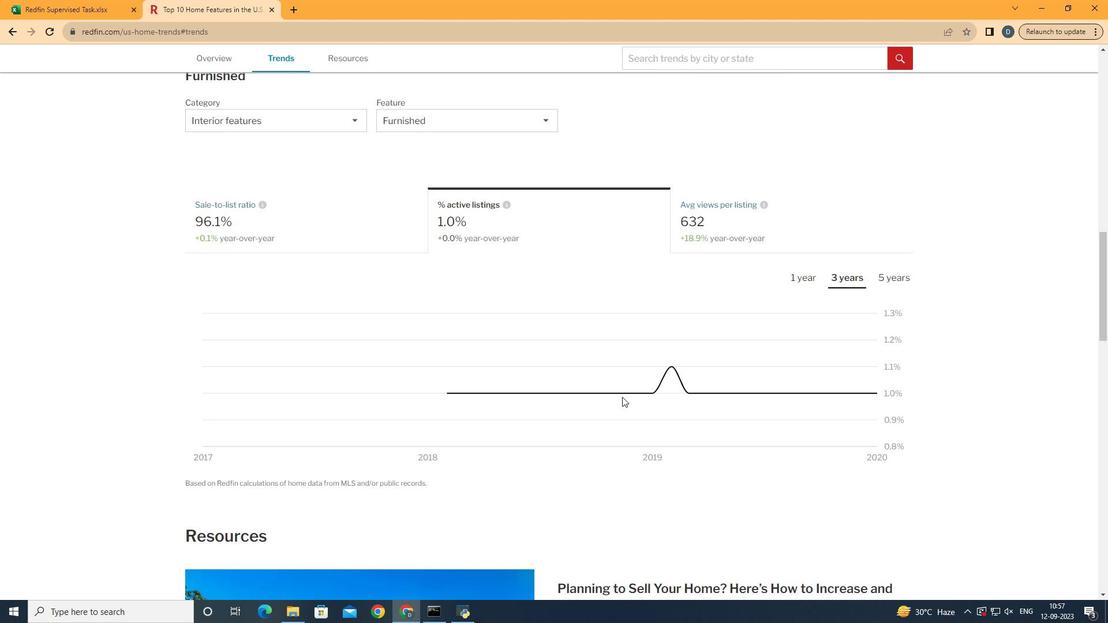 
Action: Mouse scrolled (614, 401) with delta (0, 0)
Screenshot: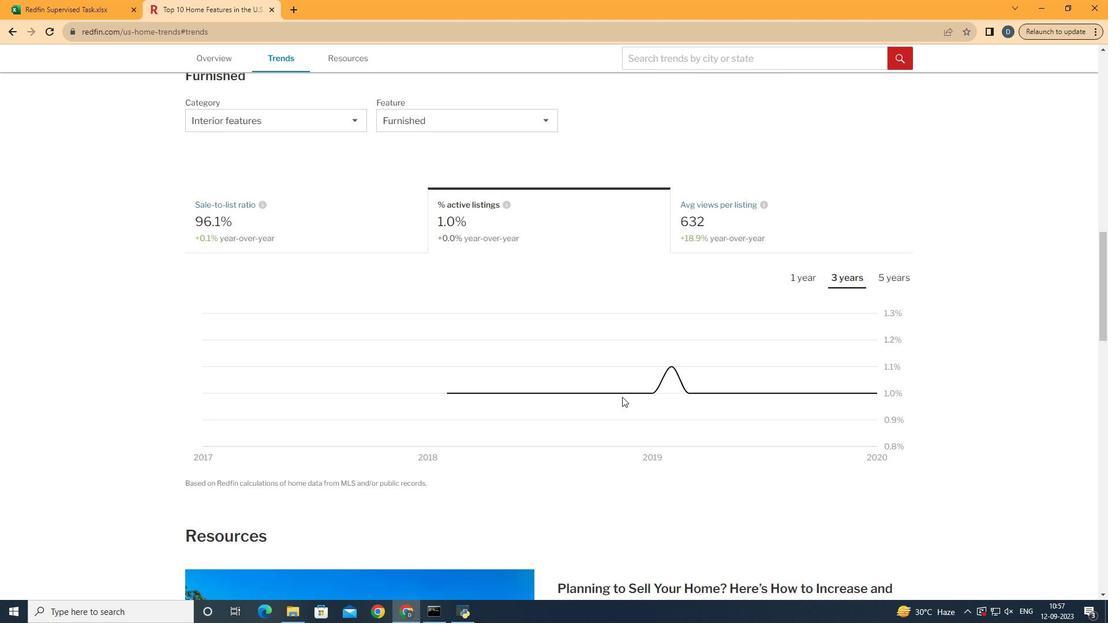 
Action: Mouse scrolled (614, 401) with delta (0, 0)
Screenshot: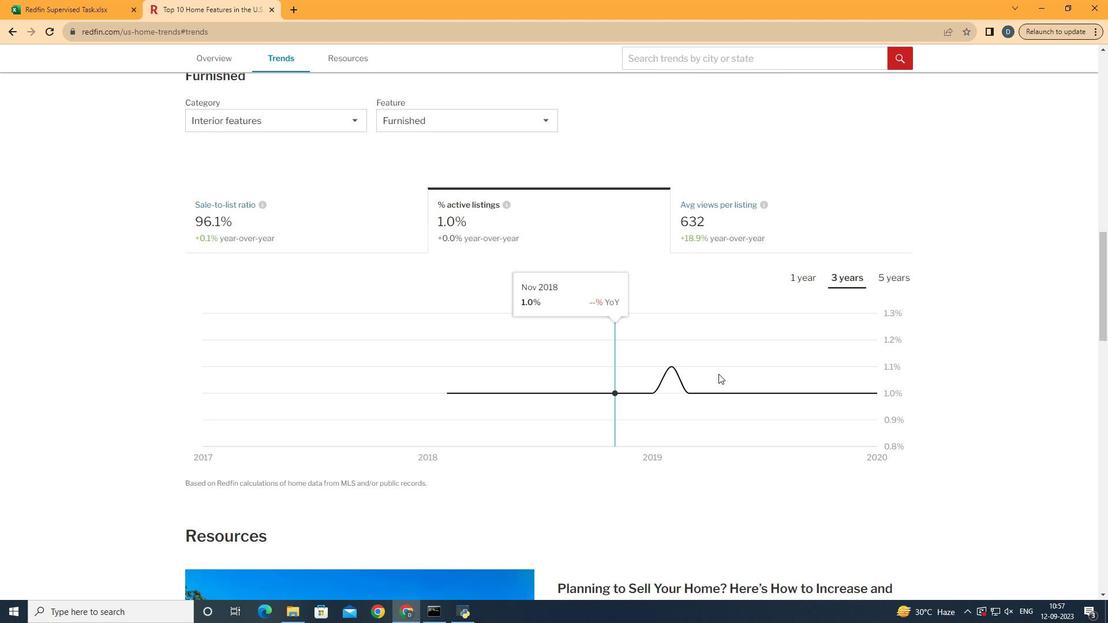 
Action: Mouse moved to (898, 282)
Screenshot: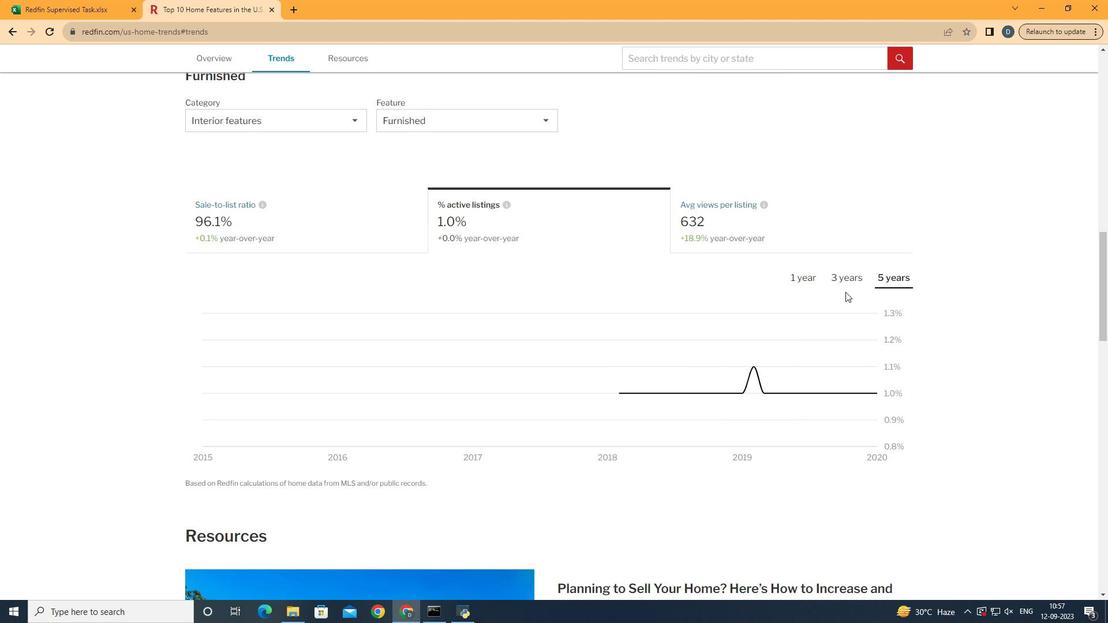 
Action: Mouse pressed left at (898, 282)
Screenshot: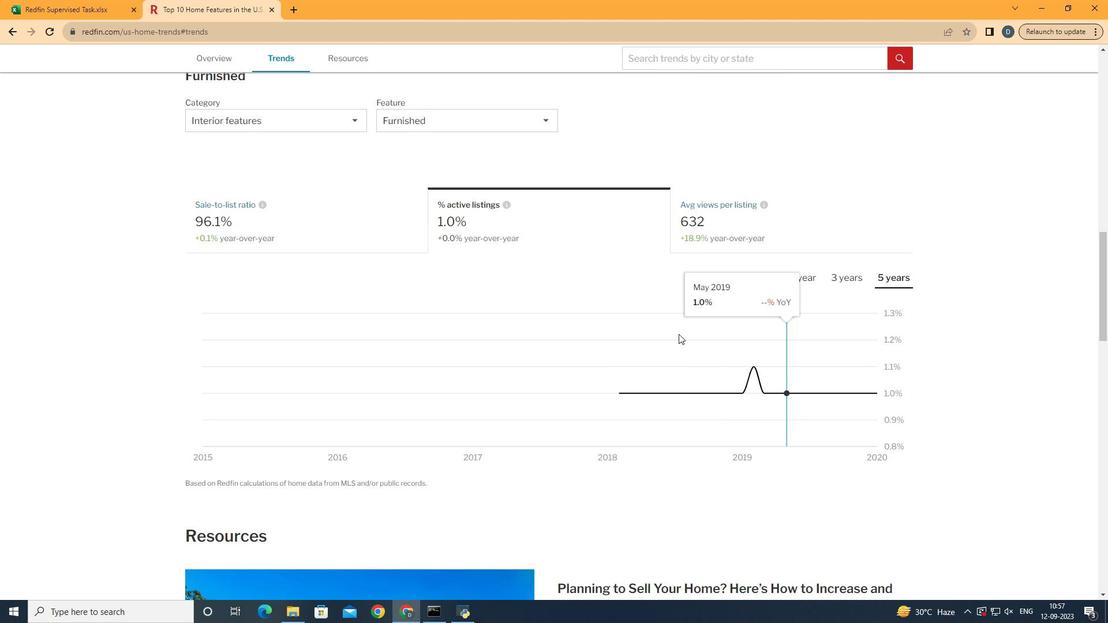 
Action: Mouse moved to (868, 386)
Screenshot: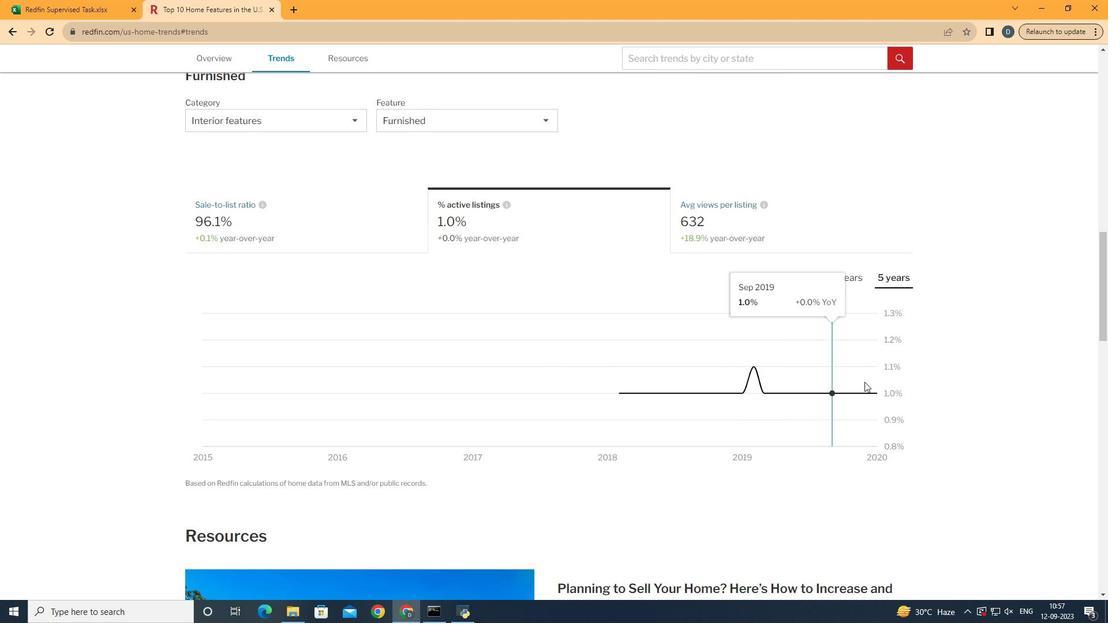 
